 Task: Open Card Product Shipping and Delivery in Board Social Media Influencer Marketing Strategy and Execution to Workspace Accounts Receivable and add a team member Softage.1@softage.net, a label Yellow, a checklist Accounting, an attachment from your google drive, a color Yellow and finally, add a card description 'Plan and execute company team-building activity at a bowling alley' and a comment 'This task presents an opportunity to demonstrate our project management and organizational skills, coordinating resources and timelines effectively.'. Add a start date 'Jan 09, 1900' with a due date 'Jan 16, 1900'
Action: Mouse moved to (52, 281)
Screenshot: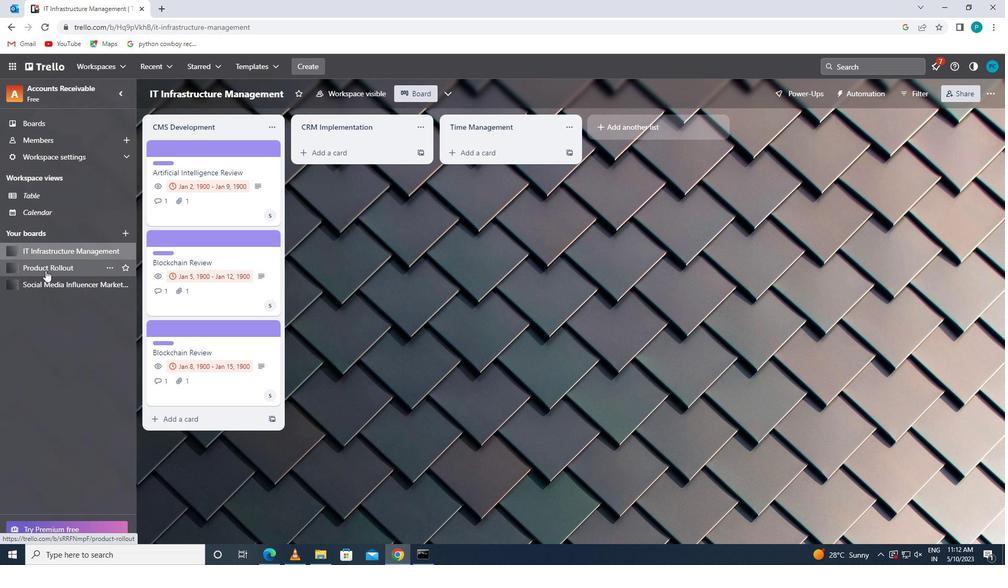 
Action: Mouse pressed left at (52, 281)
Screenshot: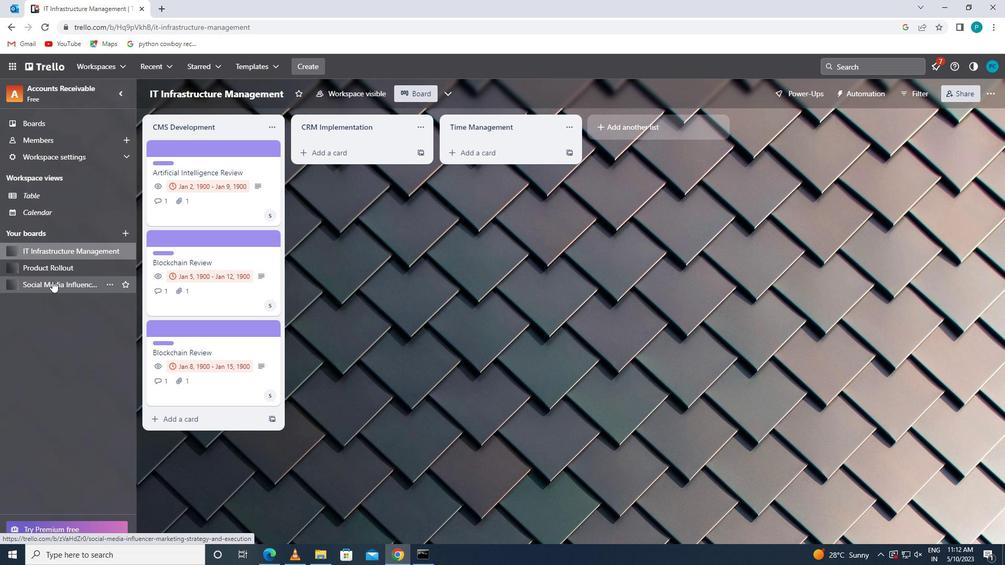 
Action: Mouse moved to (223, 327)
Screenshot: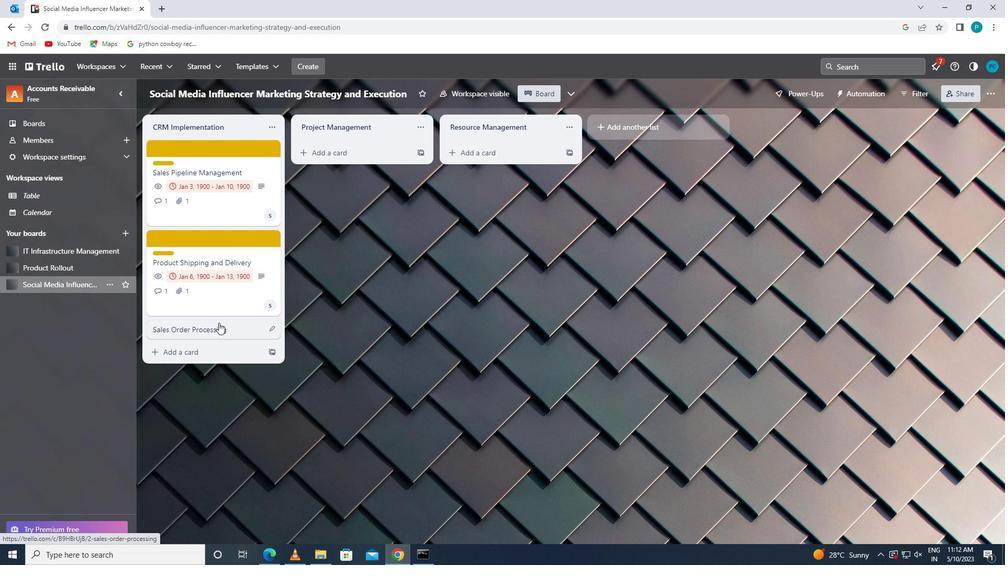
Action: Mouse pressed left at (223, 327)
Screenshot: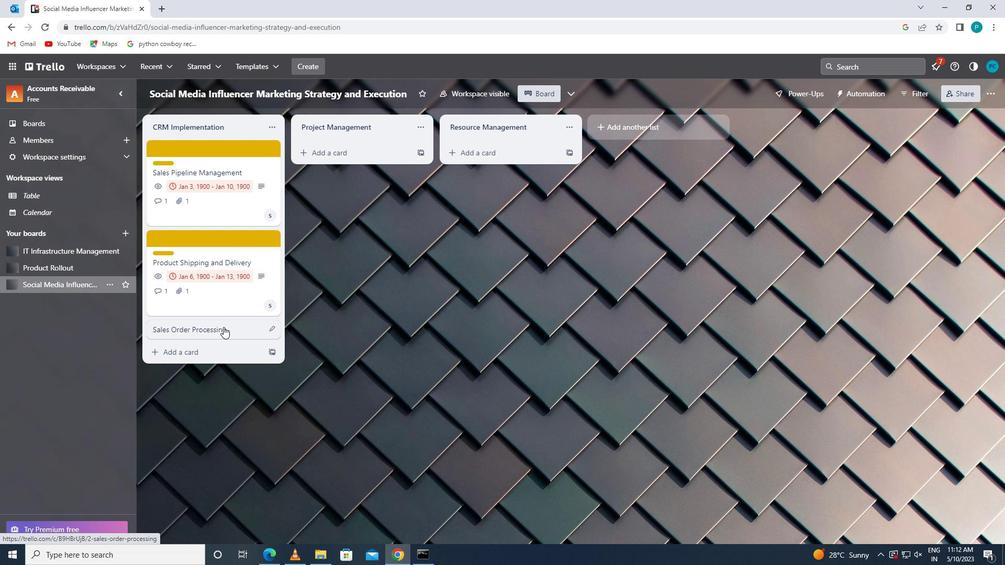 
Action: Mouse moved to (655, 190)
Screenshot: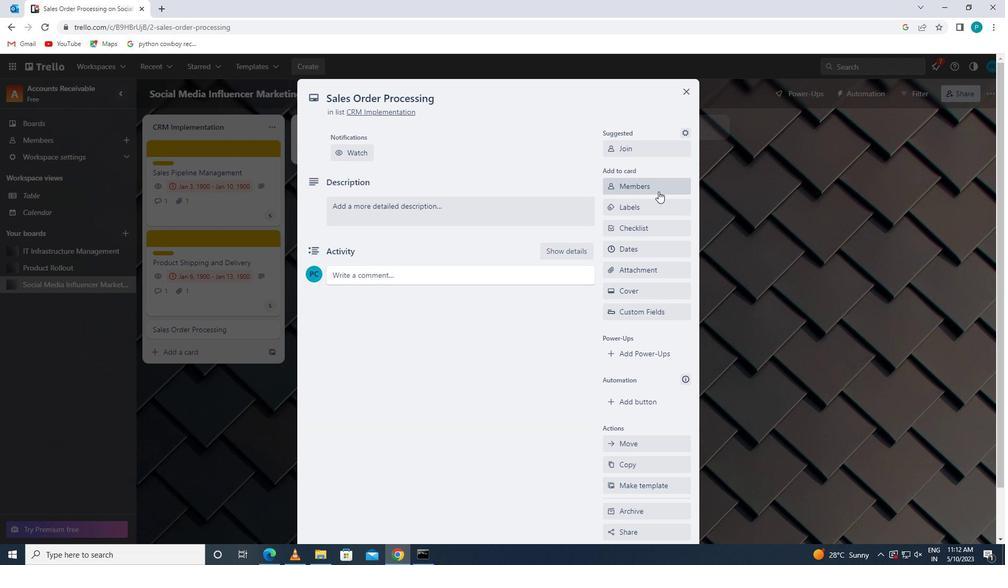 
Action: Mouse pressed left at (655, 190)
Screenshot: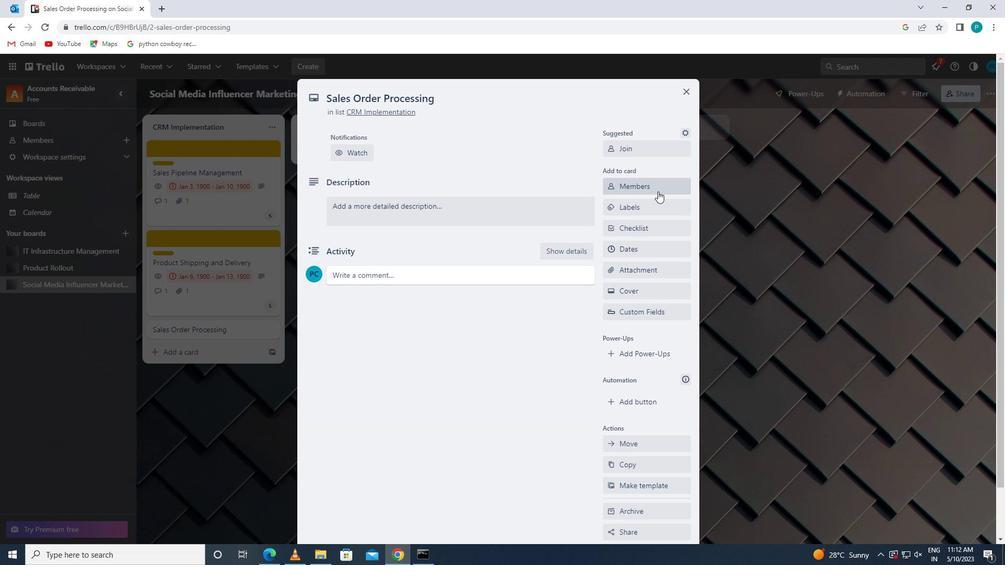 
Action: Key pressed <Key.caps_lock>s<Key.caps_lock>oftage.1
Screenshot: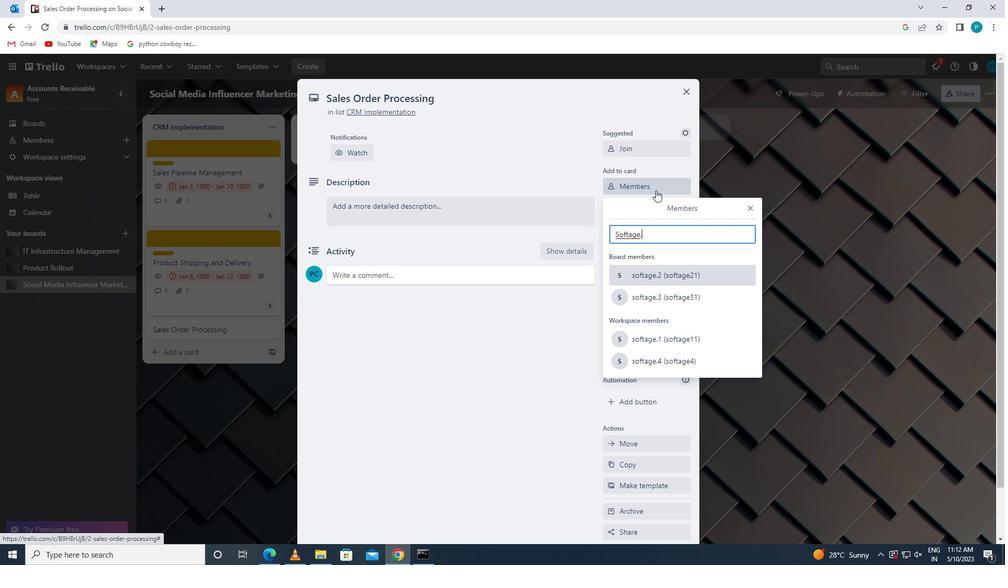 
Action: Mouse moved to (679, 338)
Screenshot: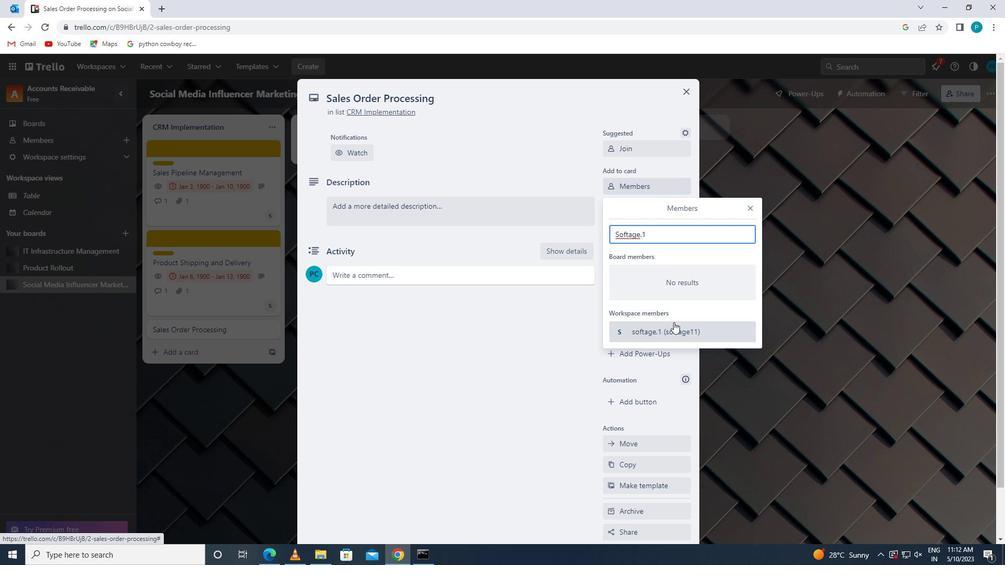 
Action: Mouse pressed left at (679, 338)
Screenshot: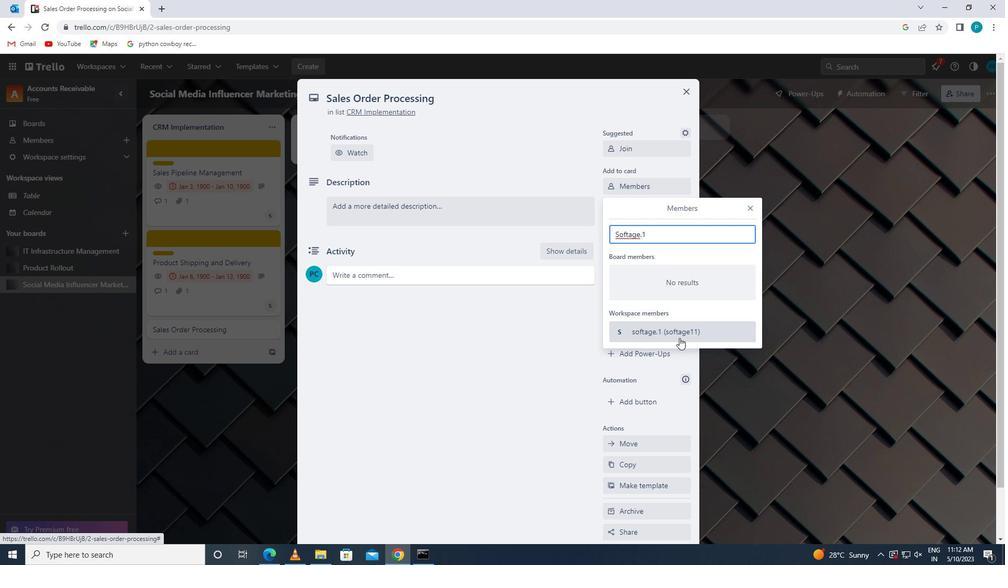
Action: Mouse moved to (748, 206)
Screenshot: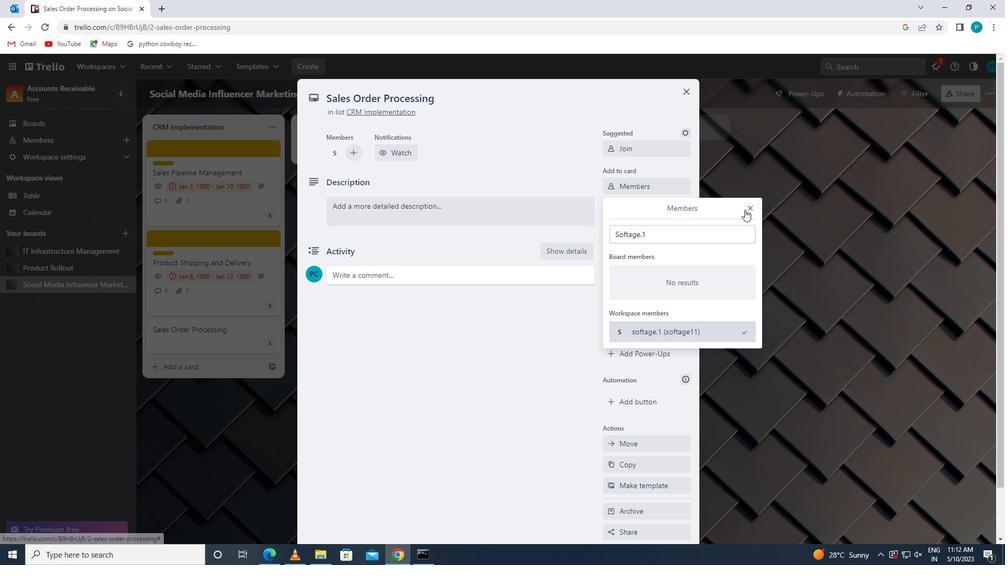 
Action: Mouse pressed left at (748, 206)
Screenshot: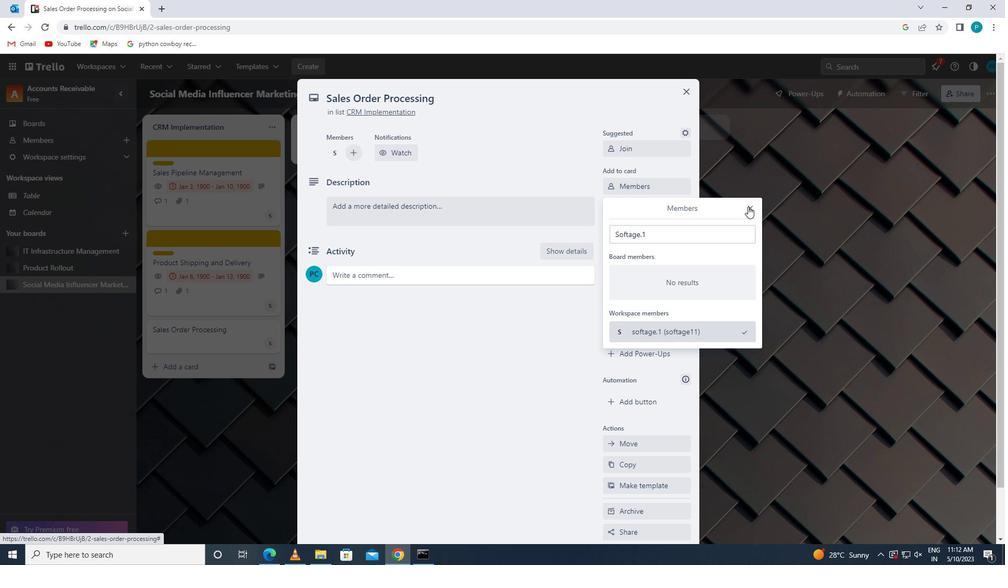 
Action: Mouse moved to (686, 204)
Screenshot: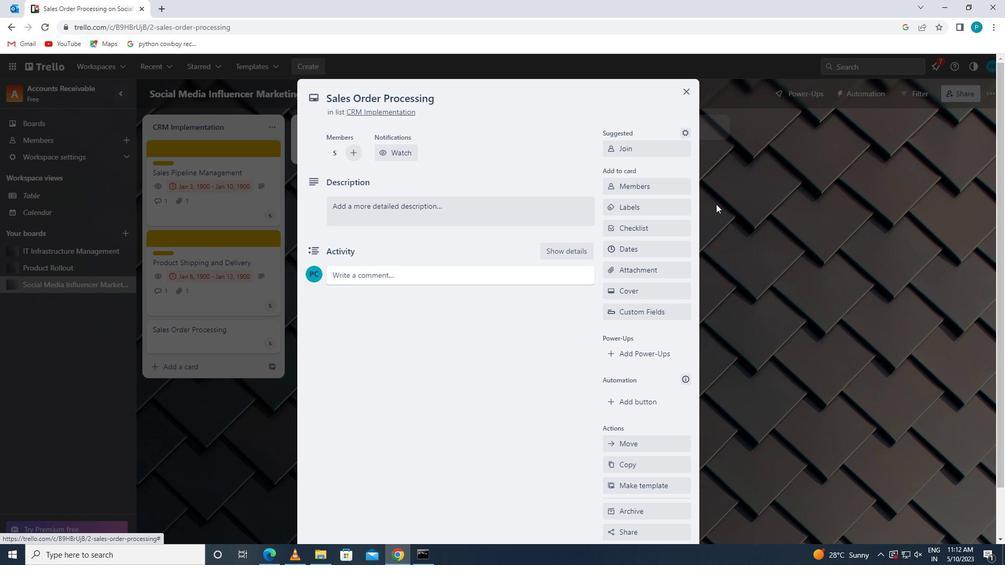
Action: Mouse pressed left at (686, 204)
Screenshot: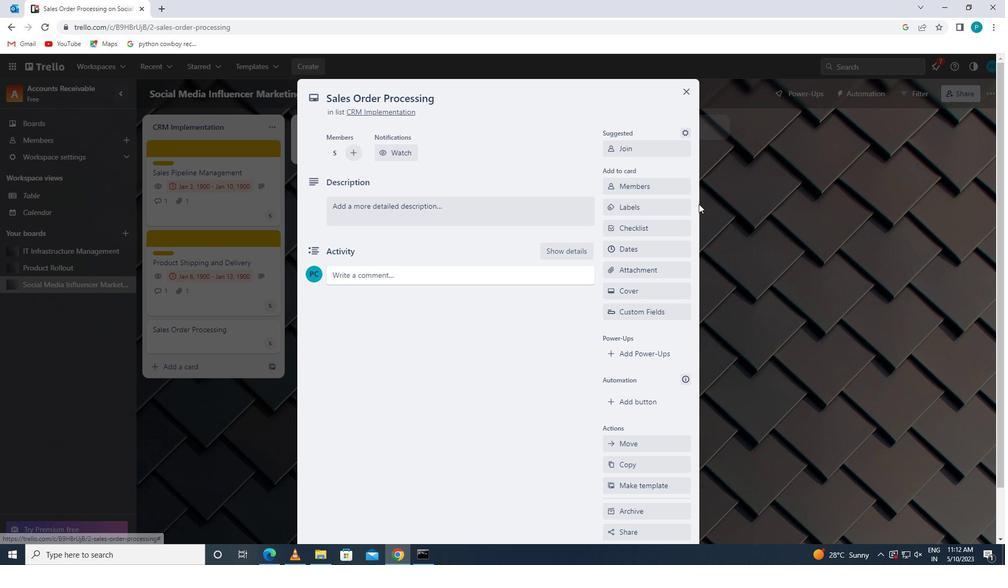 
Action: Mouse moved to (691, 411)
Screenshot: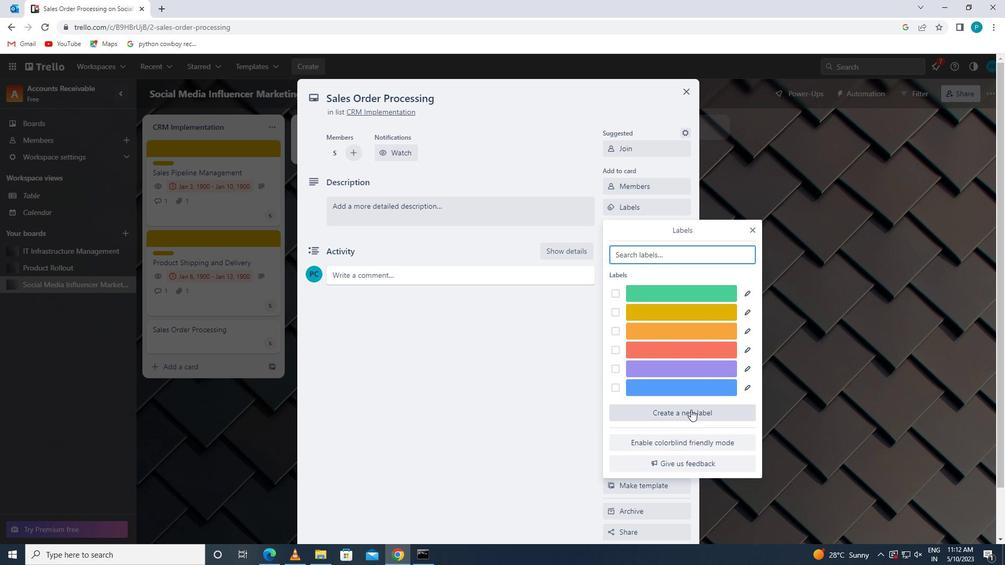 
Action: Mouse pressed left at (691, 411)
Screenshot: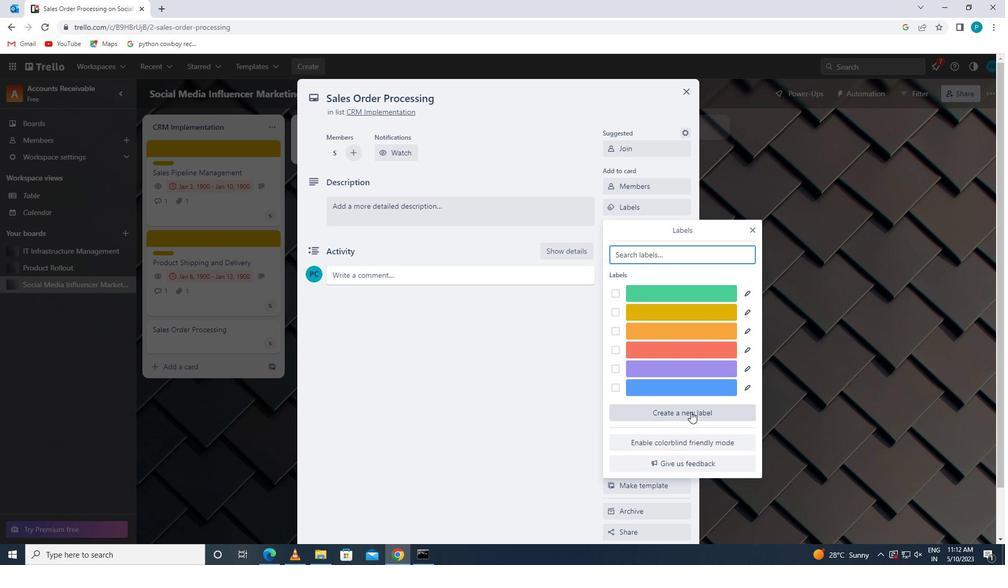 
Action: Mouse moved to (662, 379)
Screenshot: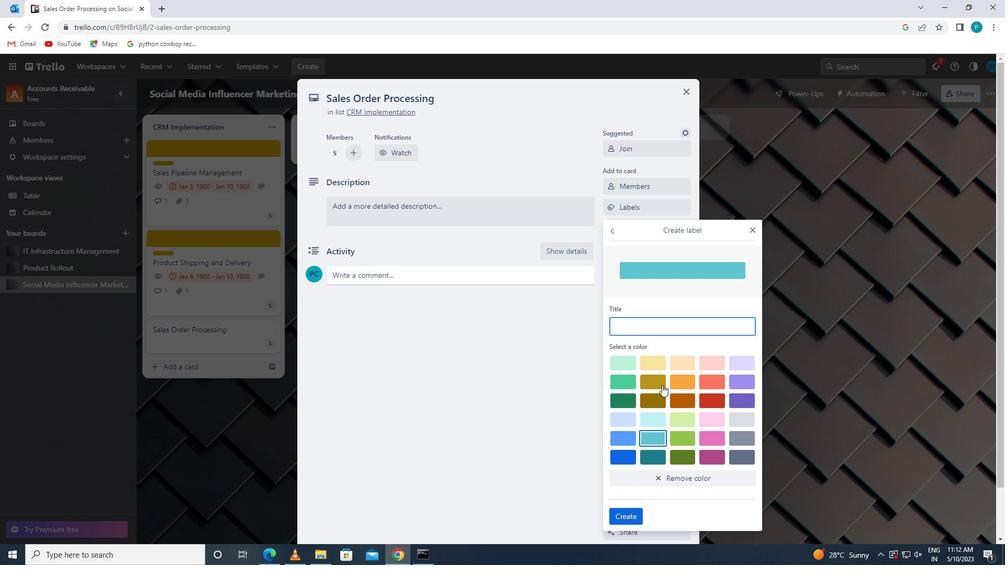 
Action: Mouse pressed left at (662, 379)
Screenshot: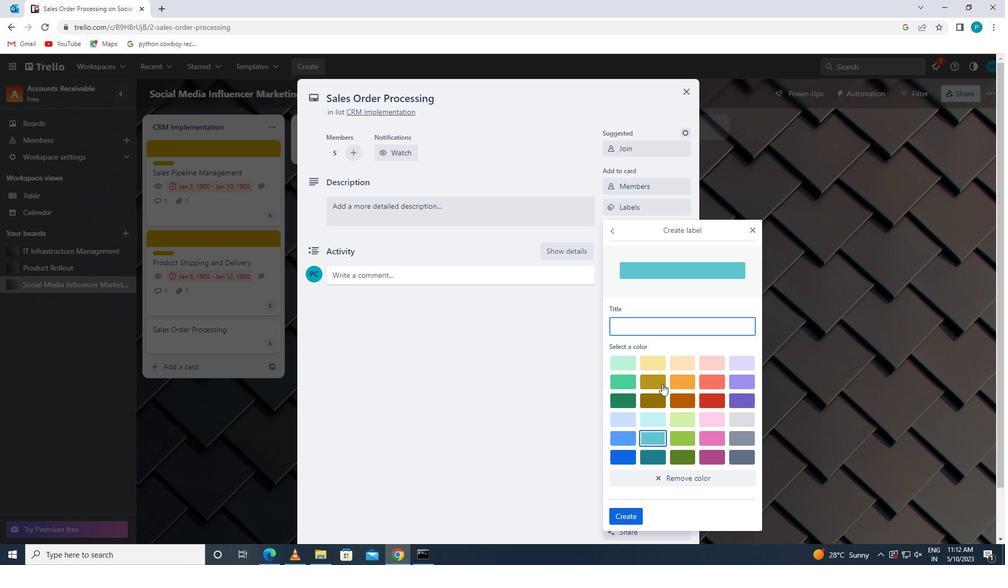 
Action: Mouse moved to (626, 515)
Screenshot: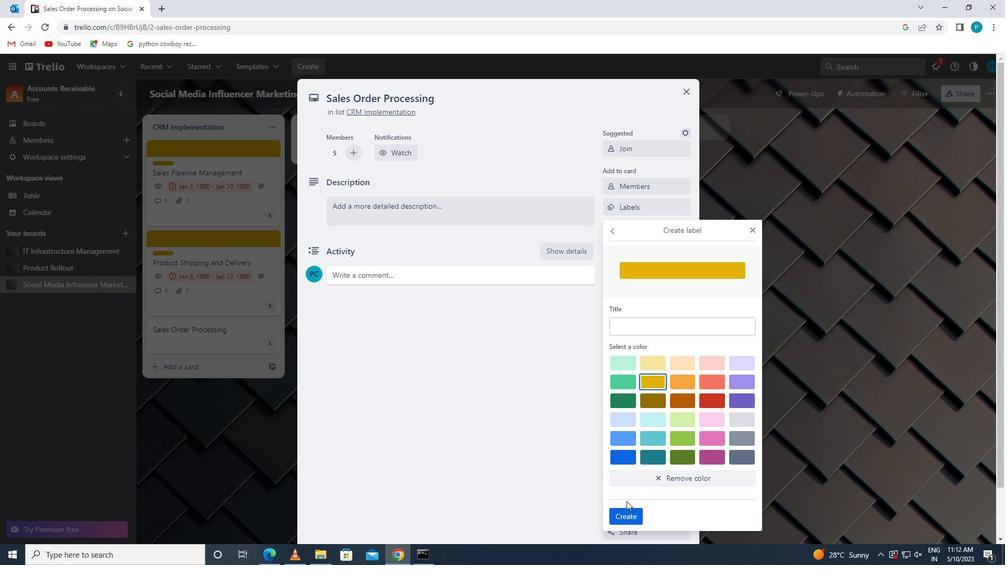 
Action: Mouse pressed left at (626, 515)
Screenshot: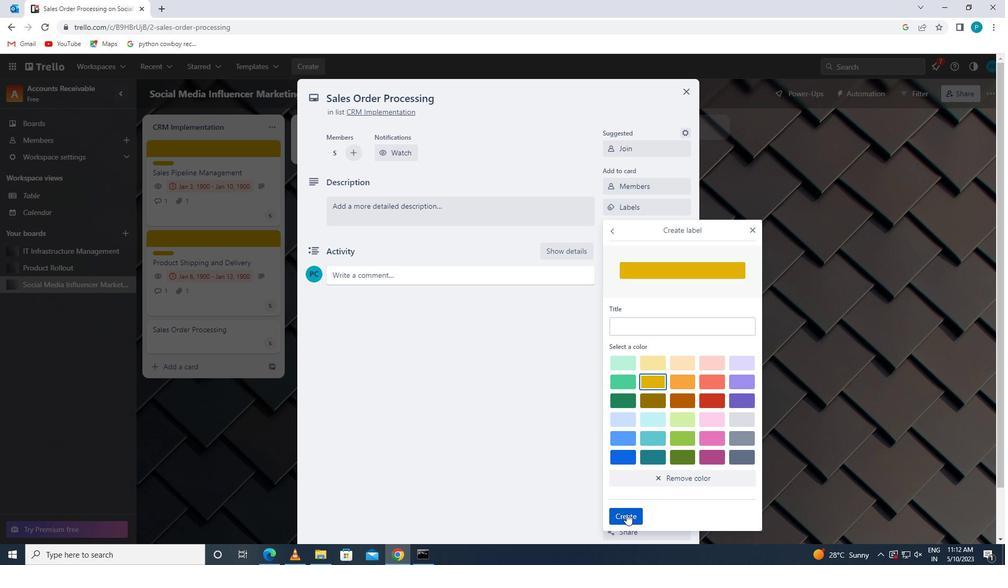 
Action: Mouse moved to (753, 225)
Screenshot: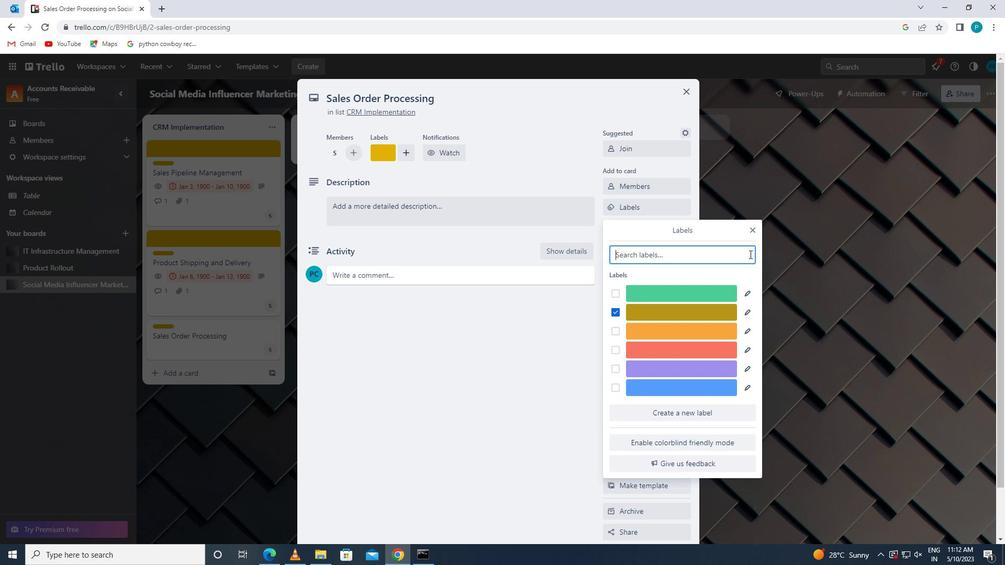 
Action: Mouse pressed left at (753, 225)
Screenshot: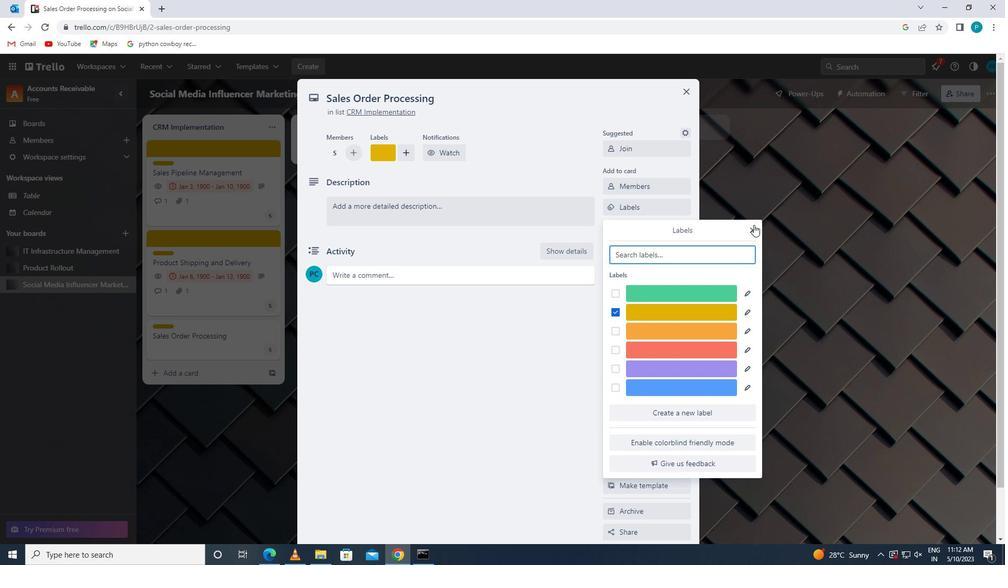
Action: Mouse moved to (650, 223)
Screenshot: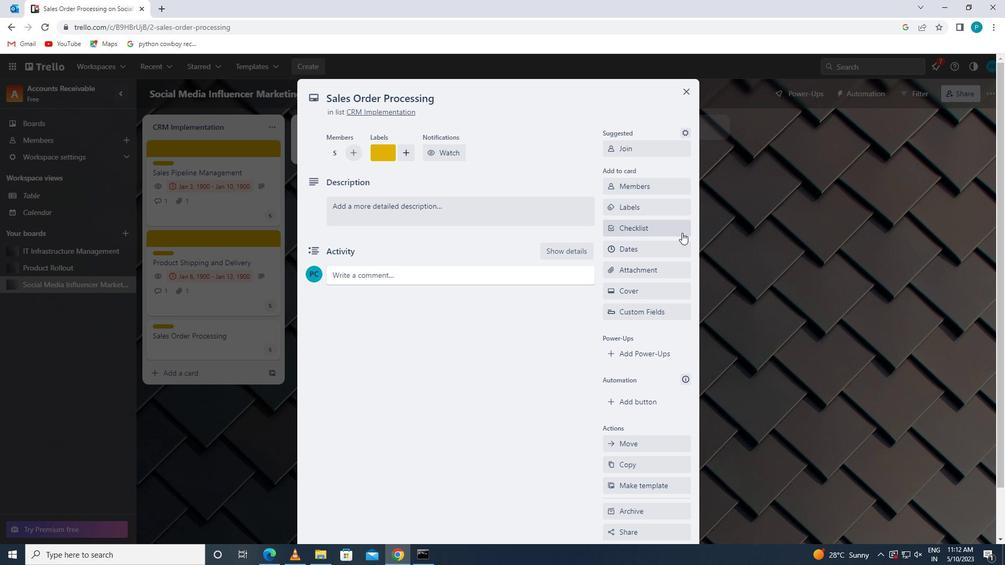 
Action: Mouse pressed left at (650, 223)
Screenshot: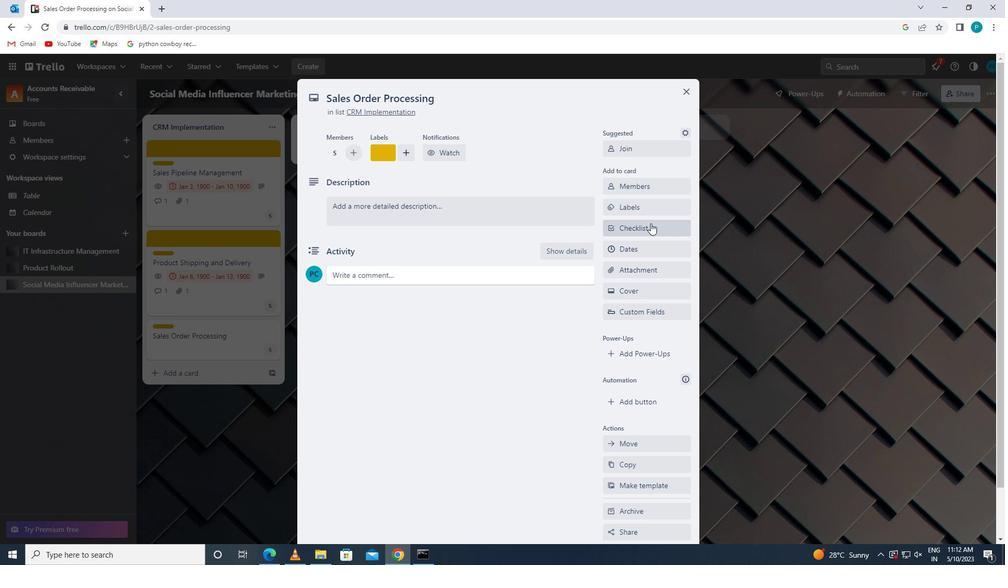
Action: Key pressed <Key.caps_lock>a<Key.caps_lock>
Screenshot: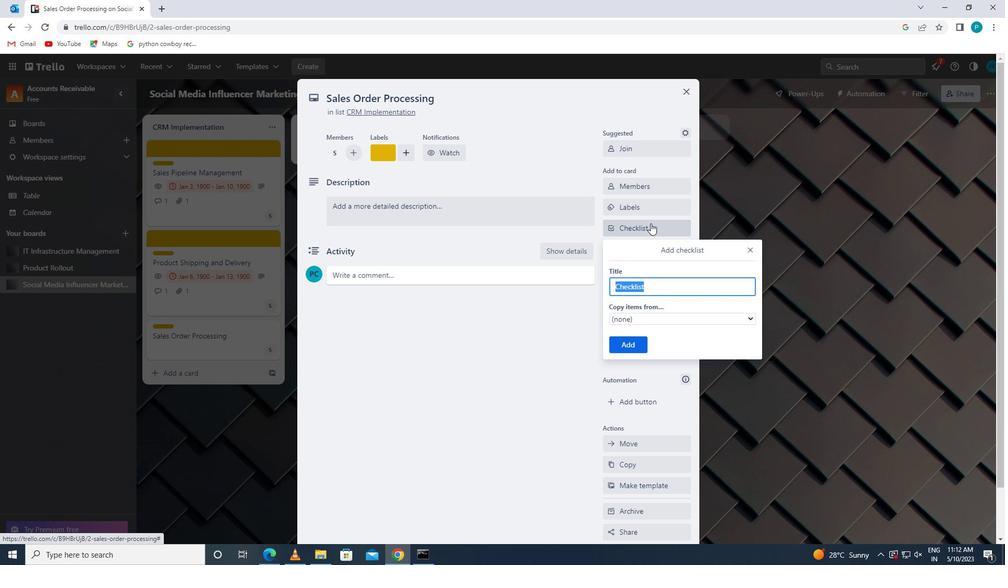 
Action: Mouse moved to (689, 336)
Screenshot: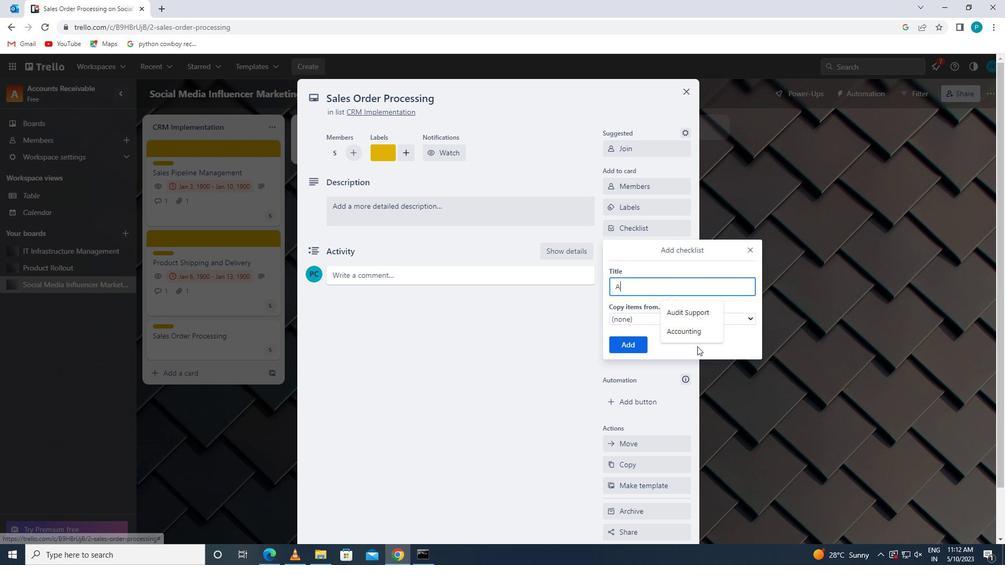 
Action: Mouse pressed left at (689, 336)
Screenshot: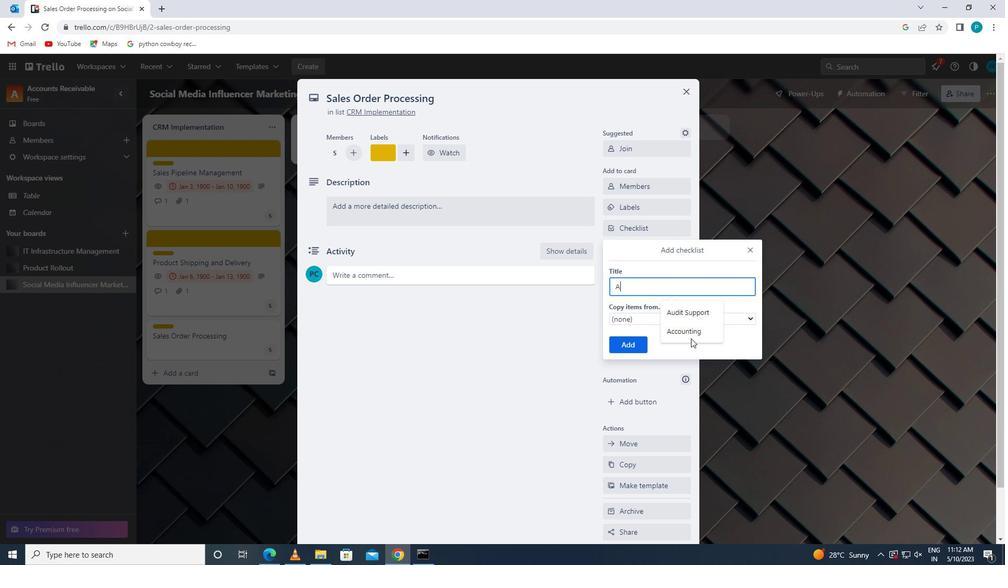 
Action: Mouse moved to (612, 337)
Screenshot: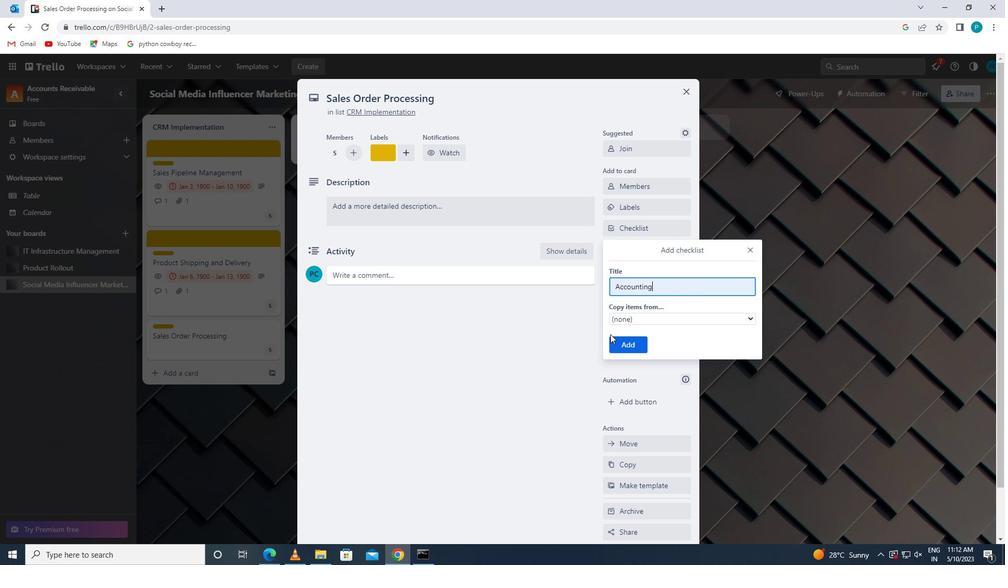 
Action: Mouse pressed left at (612, 337)
Screenshot: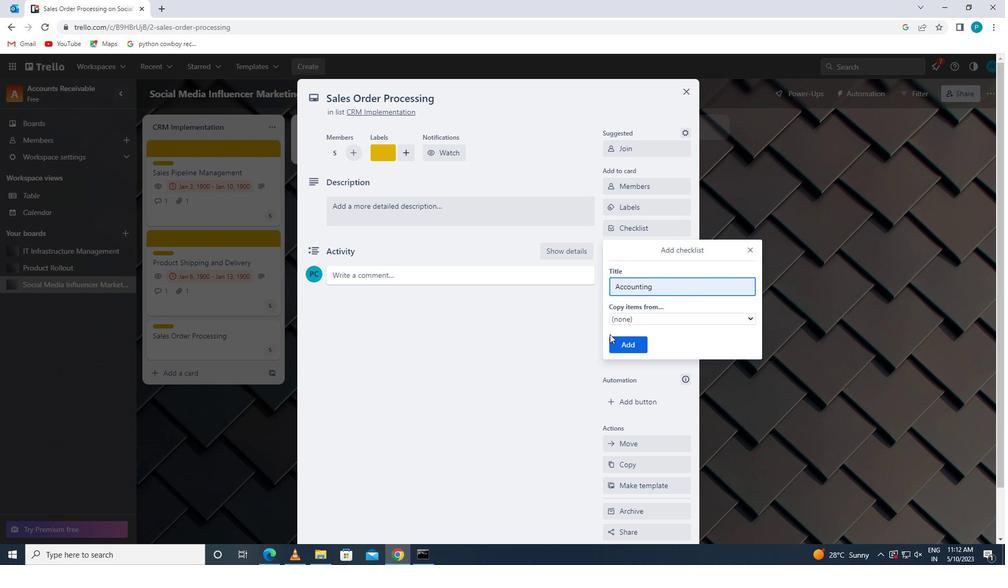 
Action: Mouse moved to (628, 270)
Screenshot: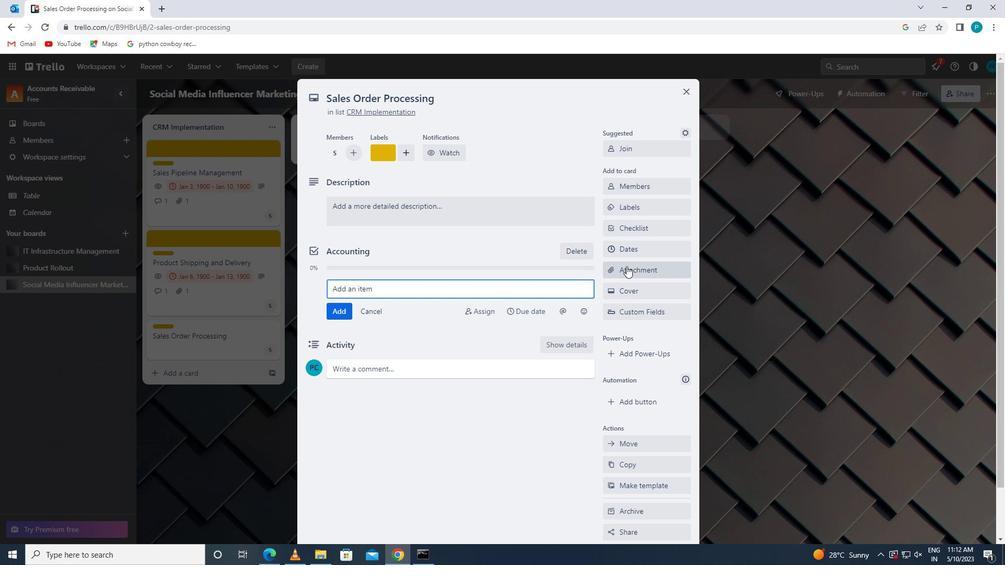 
Action: Mouse pressed left at (628, 270)
Screenshot: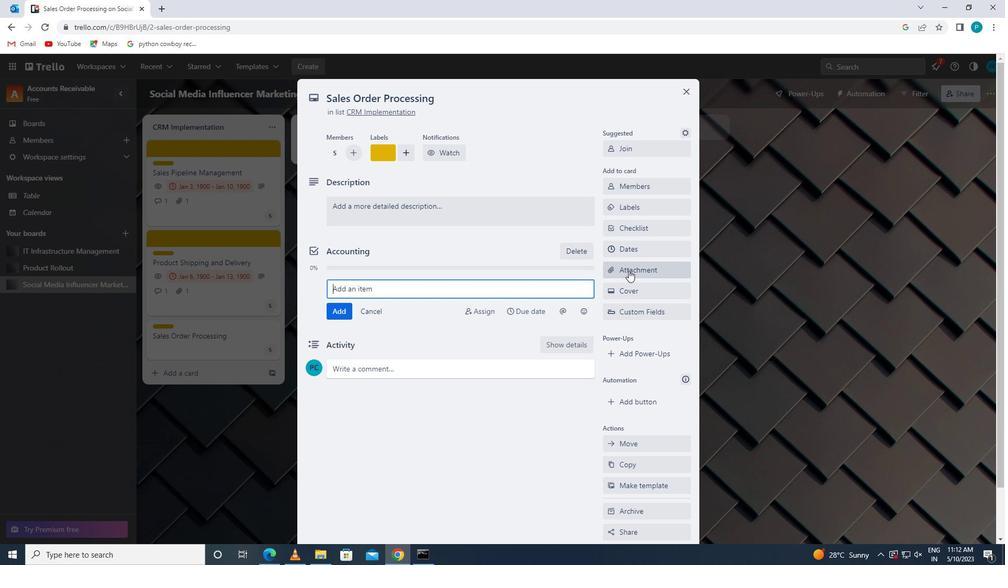 
Action: Mouse moved to (634, 352)
Screenshot: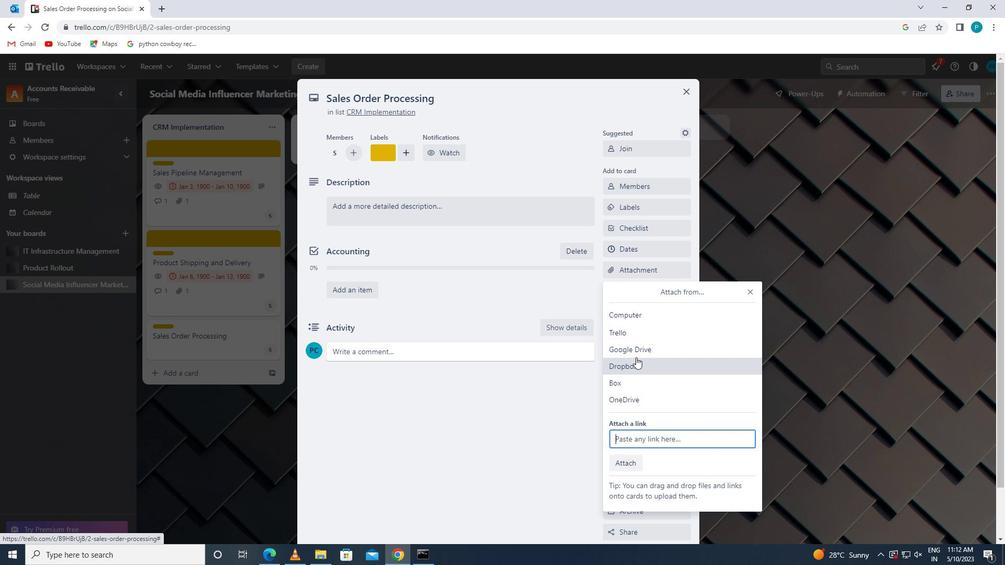 
Action: Mouse pressed left at (634, 352)
Screenshot: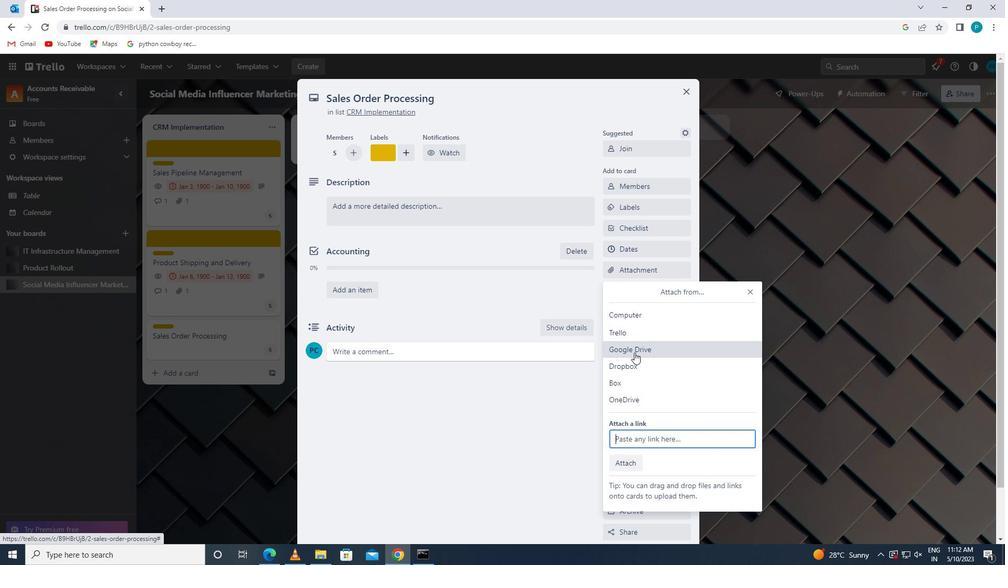
Action: Mouse moved to (279, 303)
Screenshot: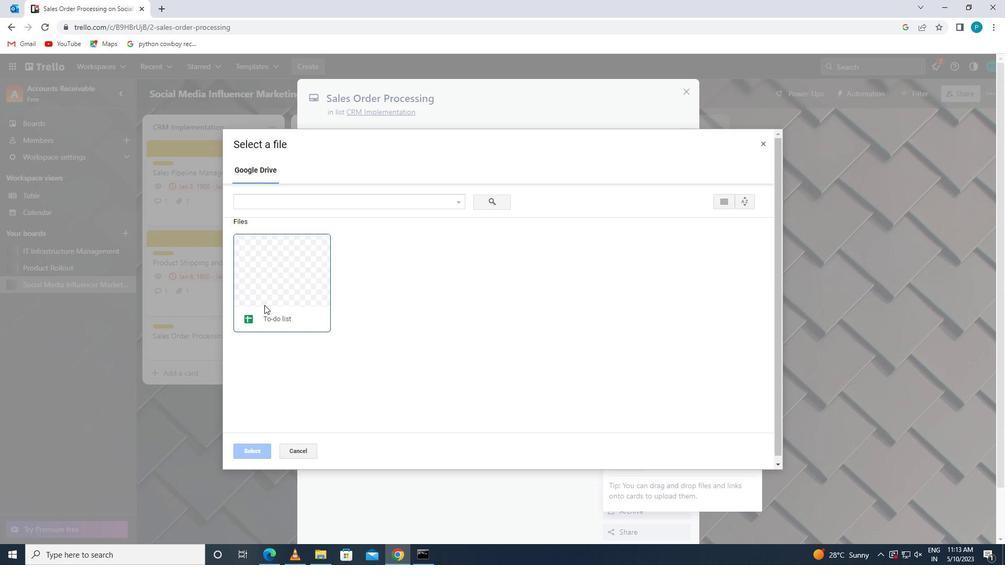 
Action: Mouse pressed left at (279, 303)
Screenshot: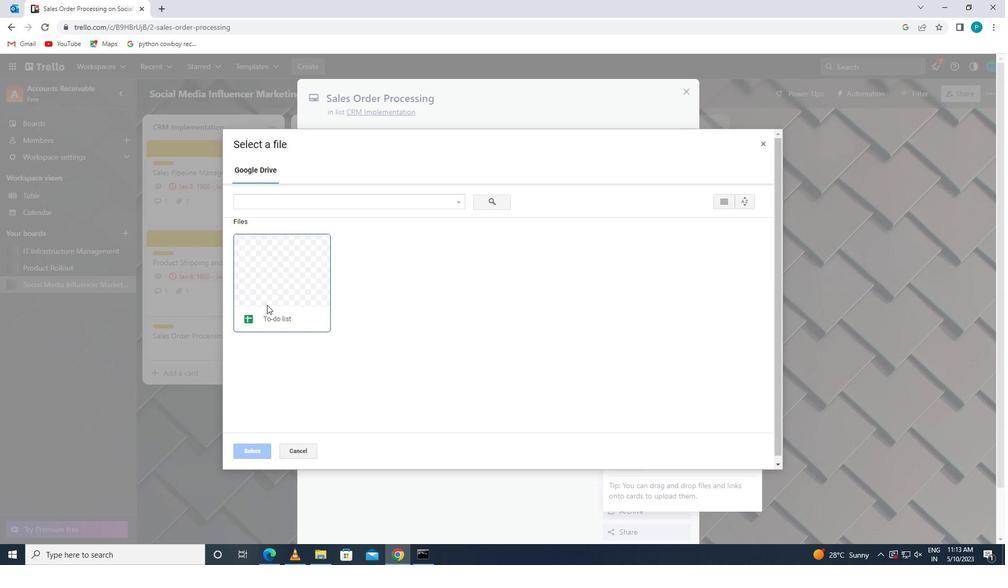 
Action: Mouse moved to (253, 449)
Screenshot: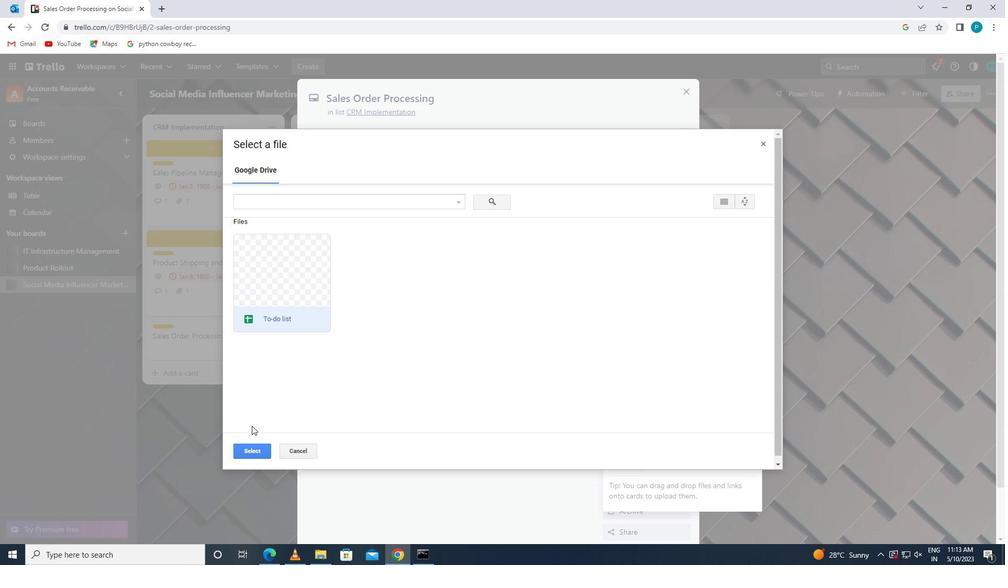 
Action: Mouse pressed left at (253, 449)
Screenshot: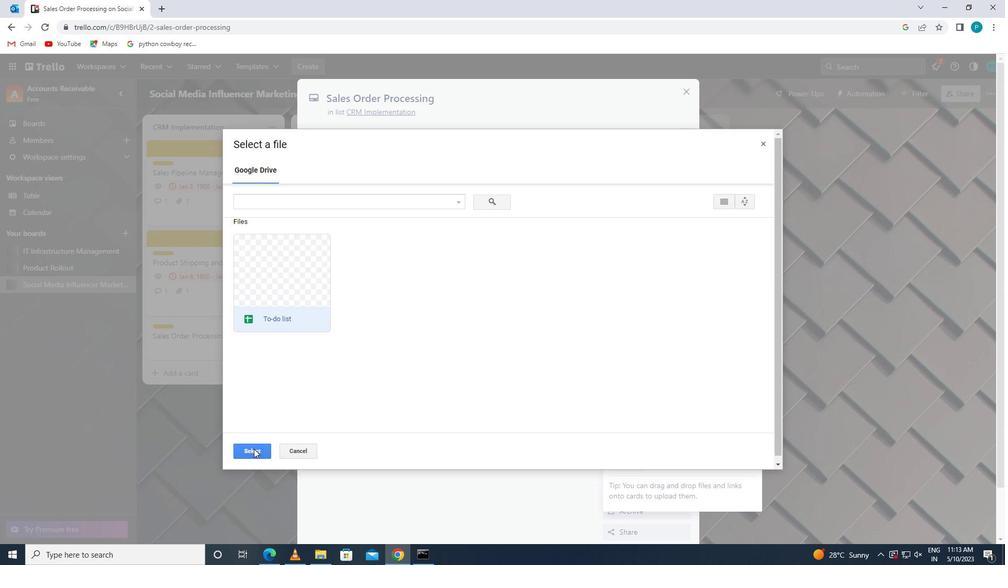 
Action: Mouse moved to (670, 296)
Screenshot: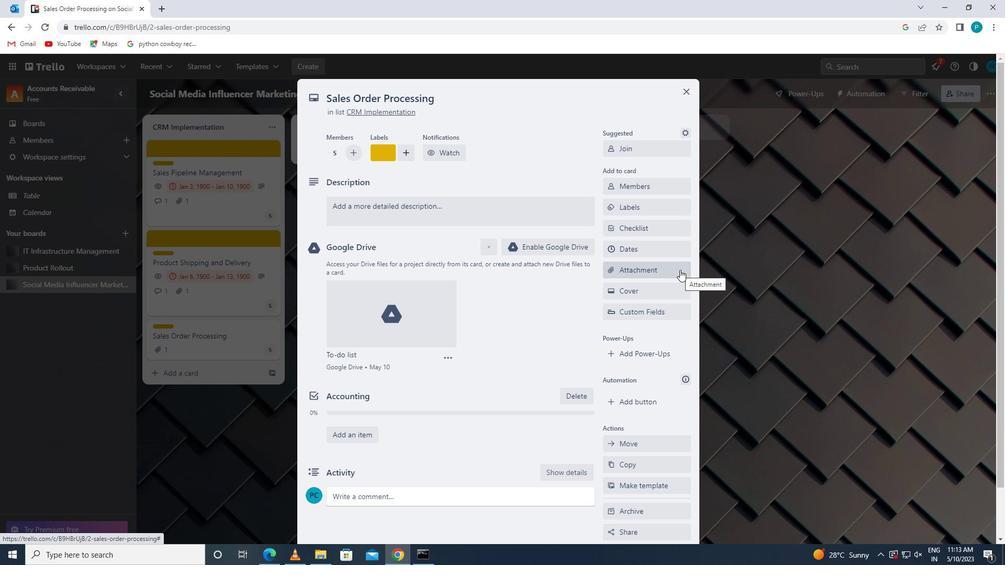 
Action: Mouse pressed left at (670, 296)
Screenshot: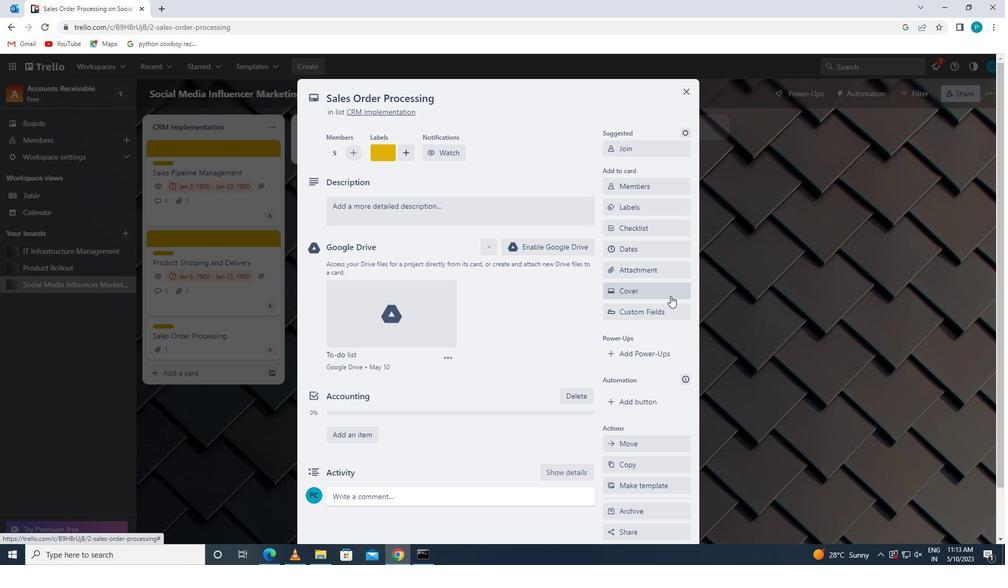 
Action: Mouse moved to (665, 333)
Screenshot: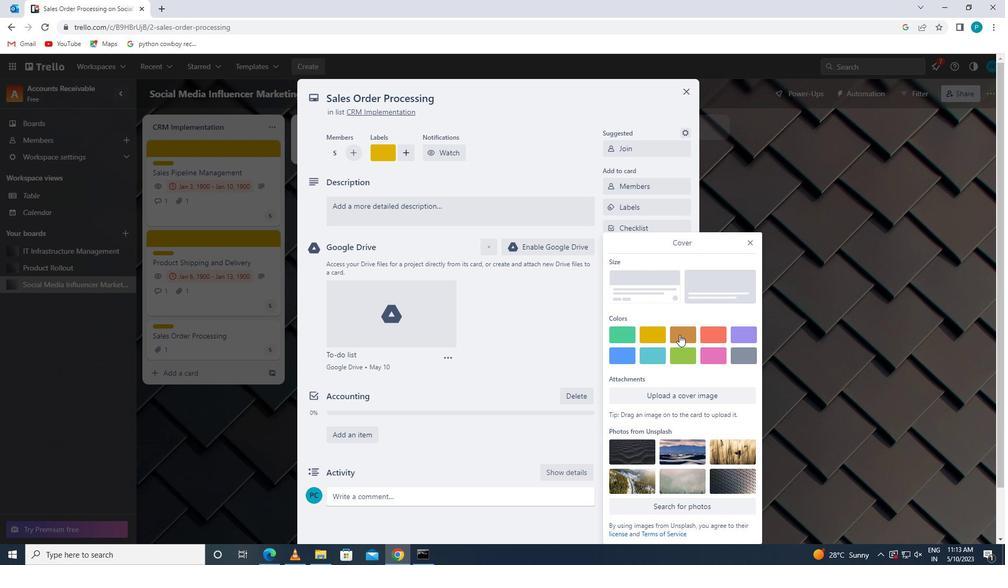 
Action: Mouse pressed left at (665, 333)
Screenshot: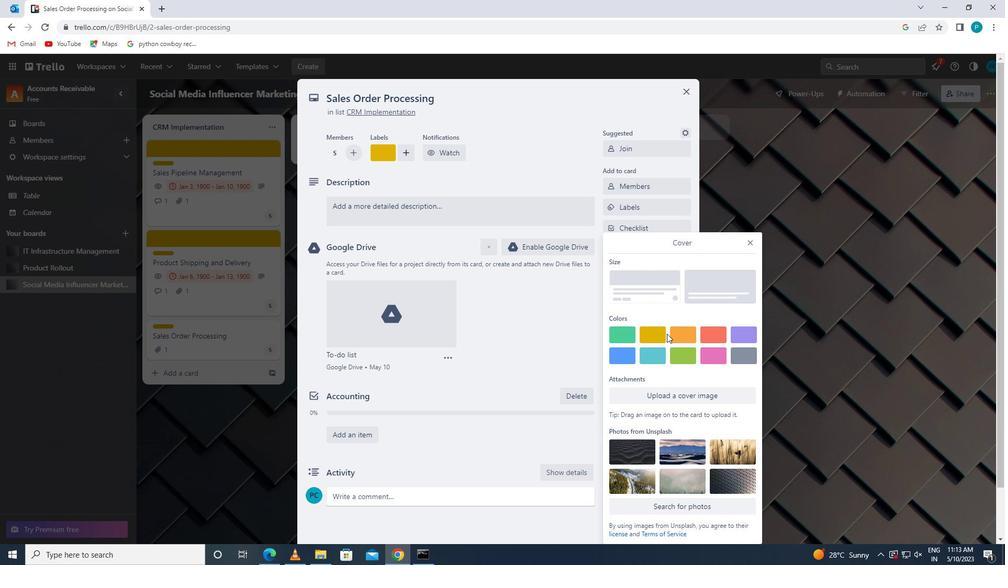 
Action: Mouse moved to (657, 328)
Screenshot: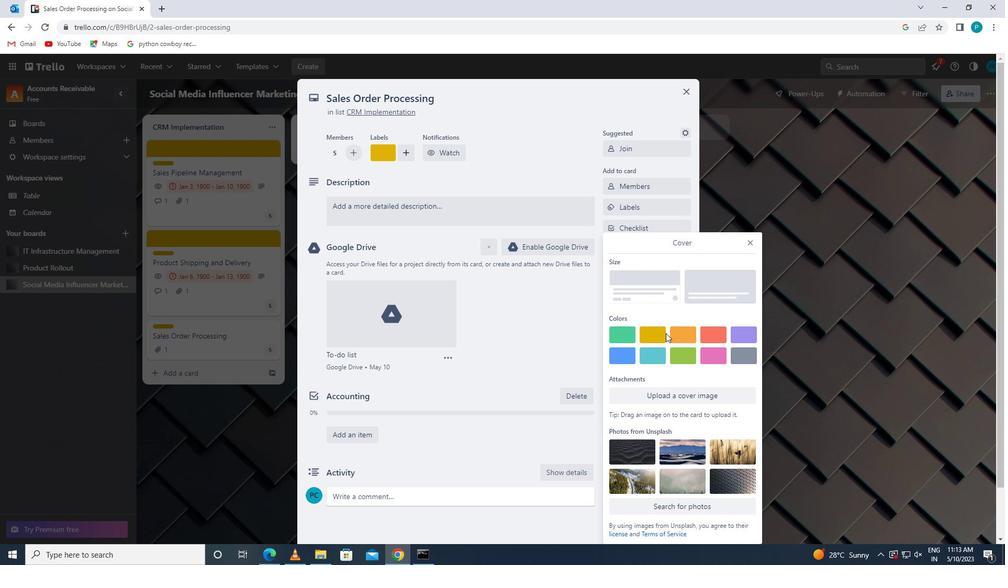 
Action: Mouse pressed left at (657, 328)
Screenshot: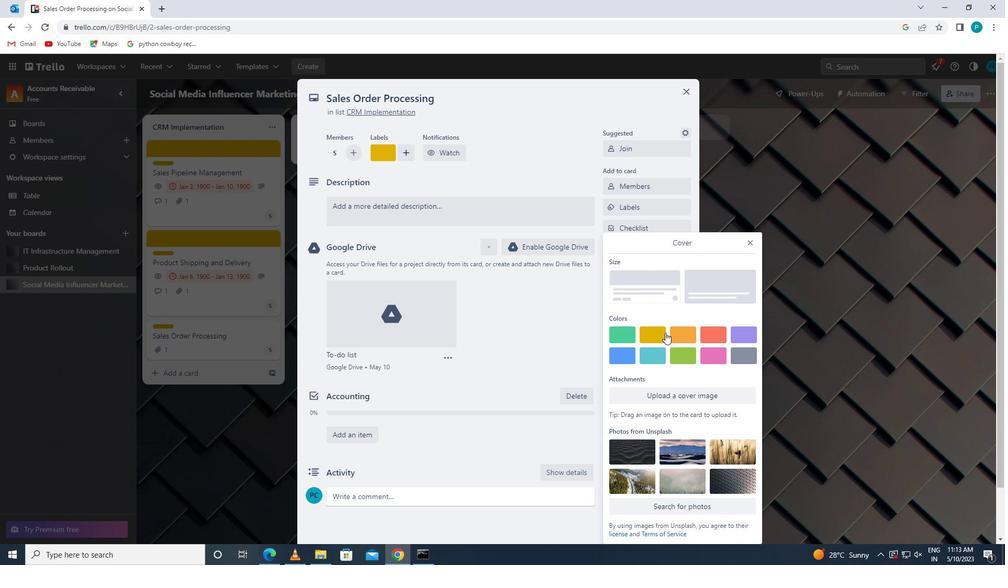 
Action: Mouse moved to (746, 227)
Screenshot: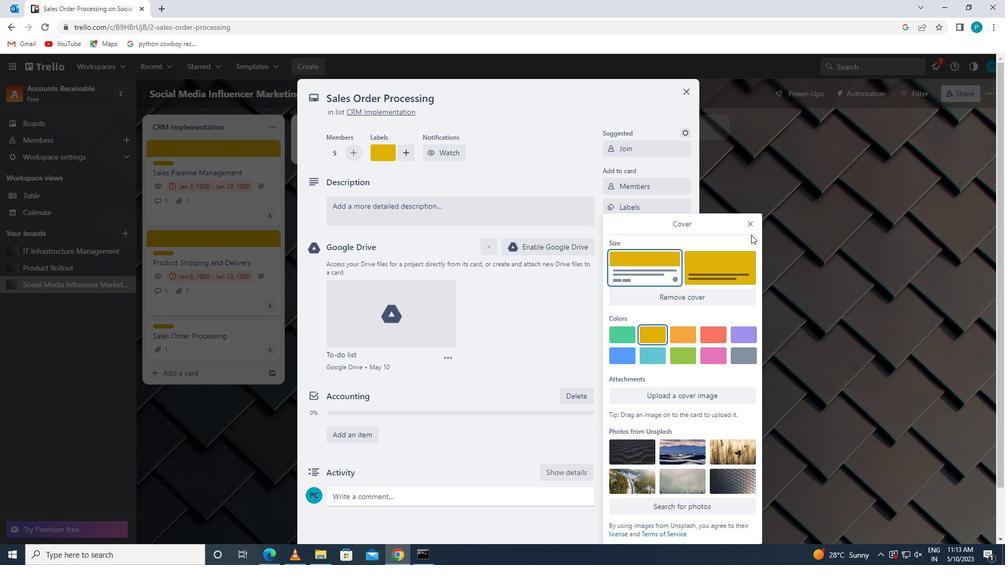 
Action: Mouse pressed left at (746, 227)
Screenshot: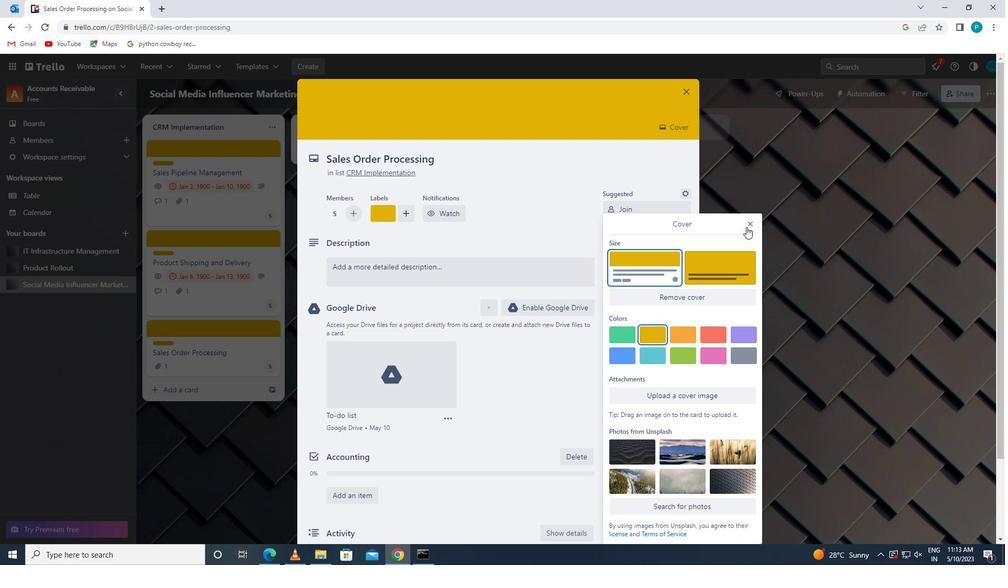 
Action: Mouse moved to (537, 271)
Screenshot: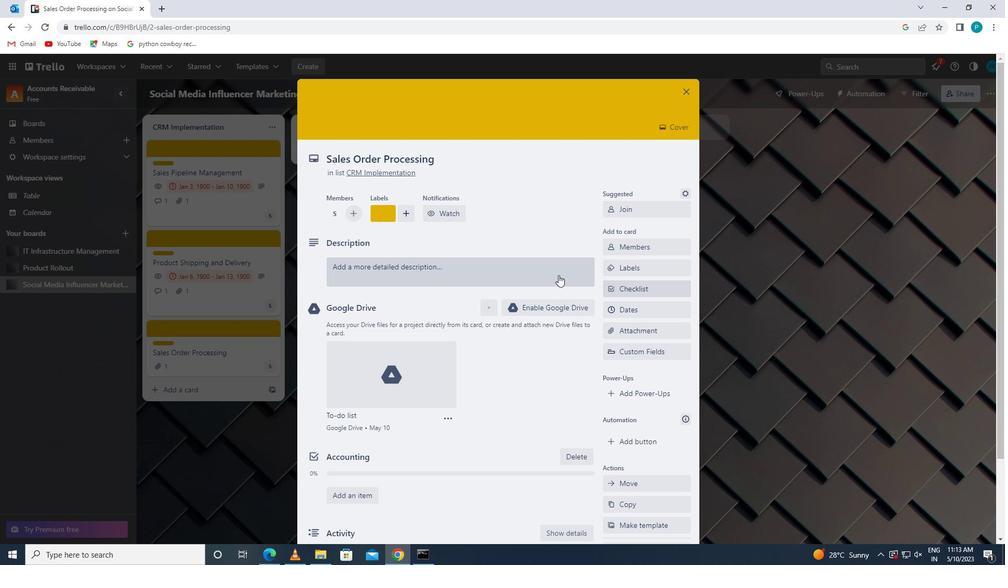 
Action: Mouse pressed left at (537, 271)
Screenshot: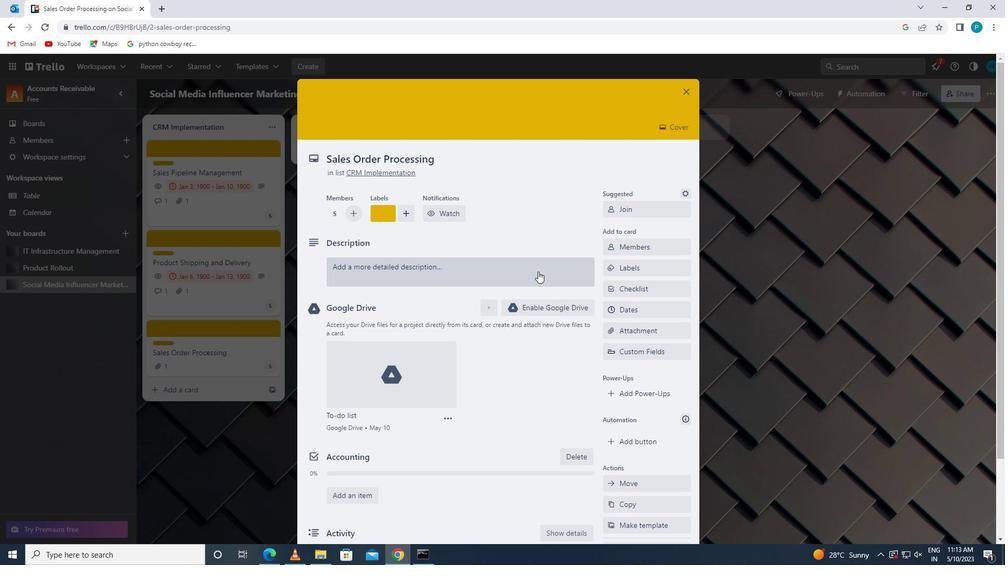 
Action: Key pressed <Key.caps_lock>p<Key.caps_lock>lan<Key.space>and<Key.space>execute<Key.space>company<Key.space>team-building<Key.space>activity<Key.space>at<Key.space>a<Key.space>bowling<Key.space>alley
Screenshot: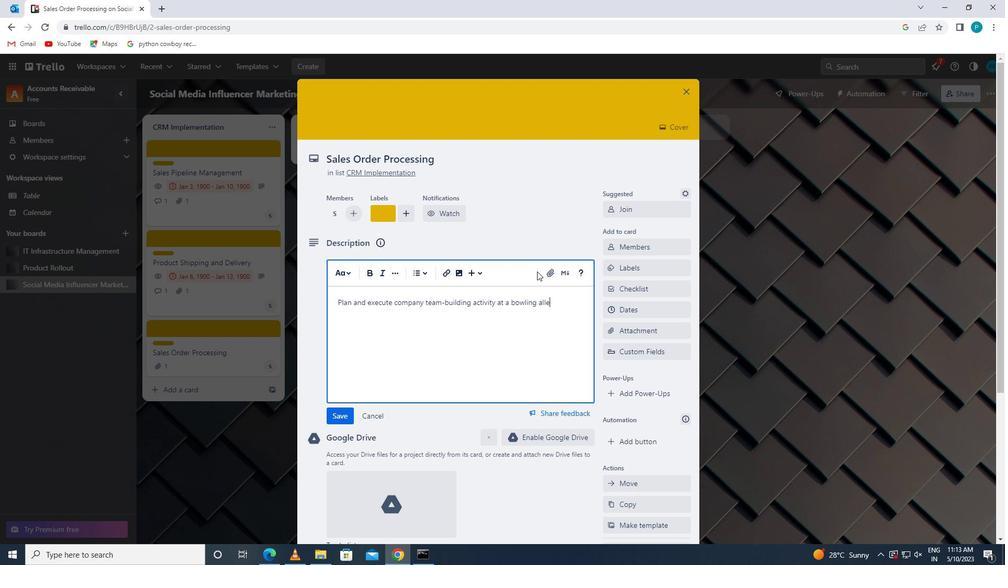 
Action: Mouse moved to (341, 418)
Screenshot: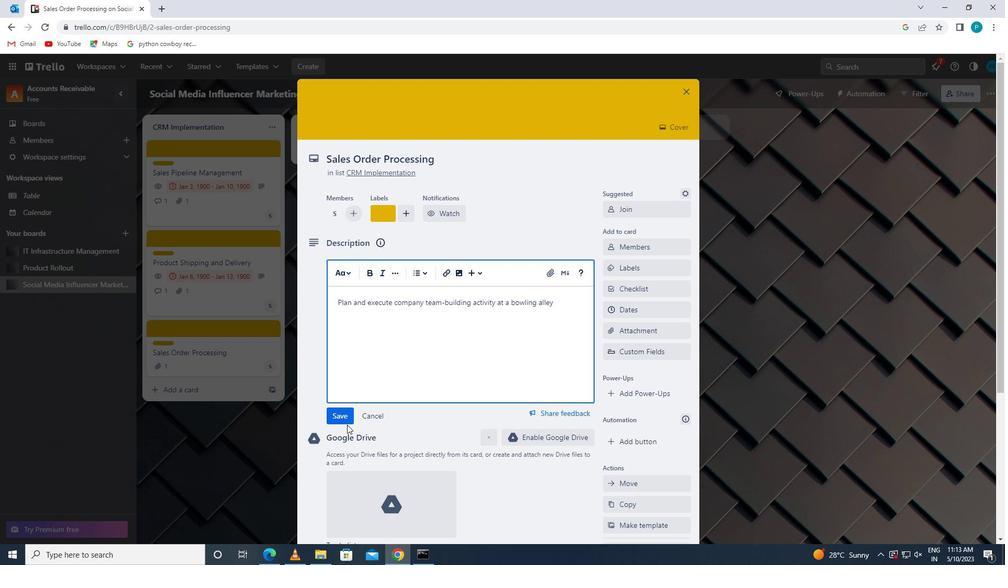 
Action: Mouse pressed left at (341, 418)
Screenshot: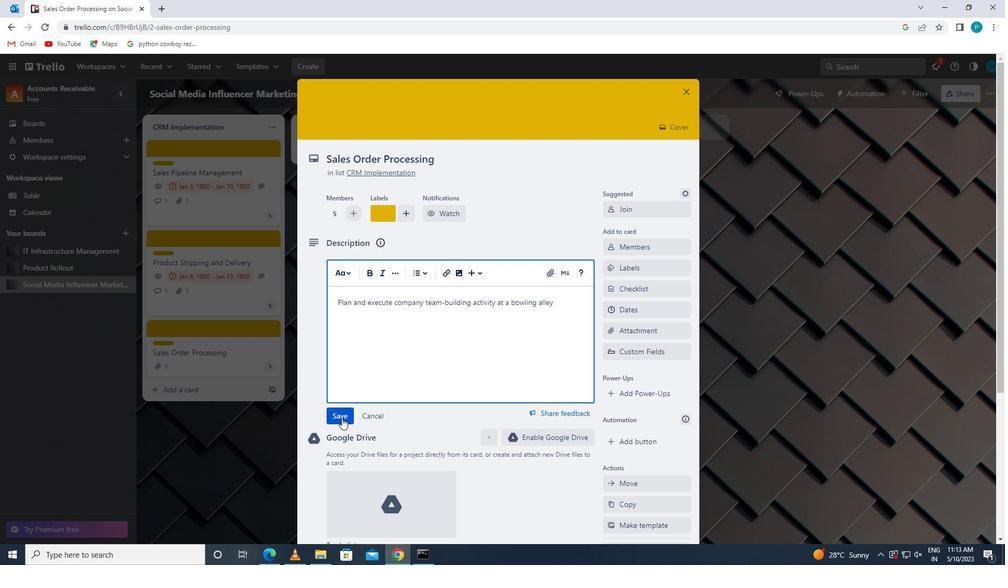 
Action: Mouse moved to (381, 420)
Screenshot: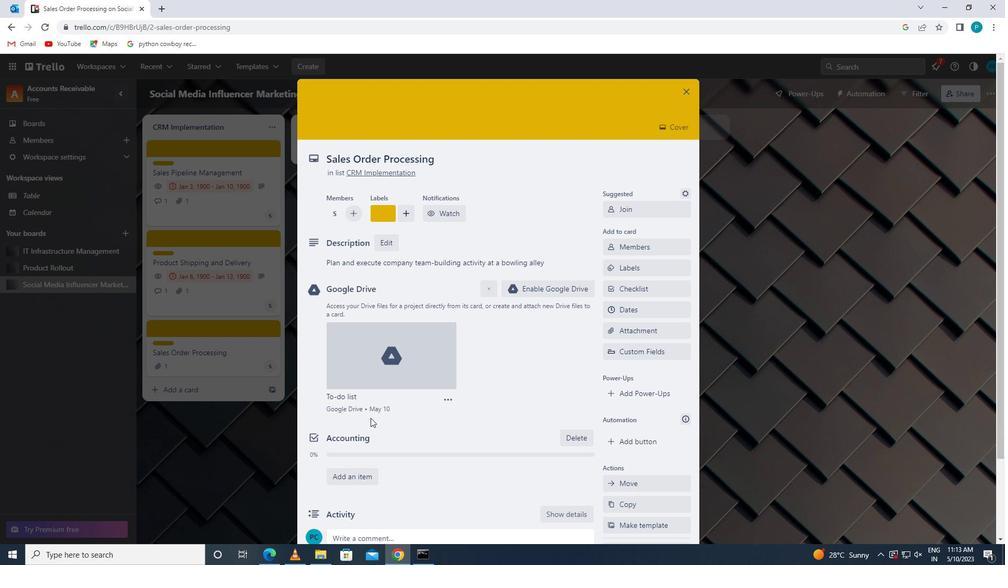 
Action: Mouse scrolled (381, 419) with delta (0, 0)
Screenshot: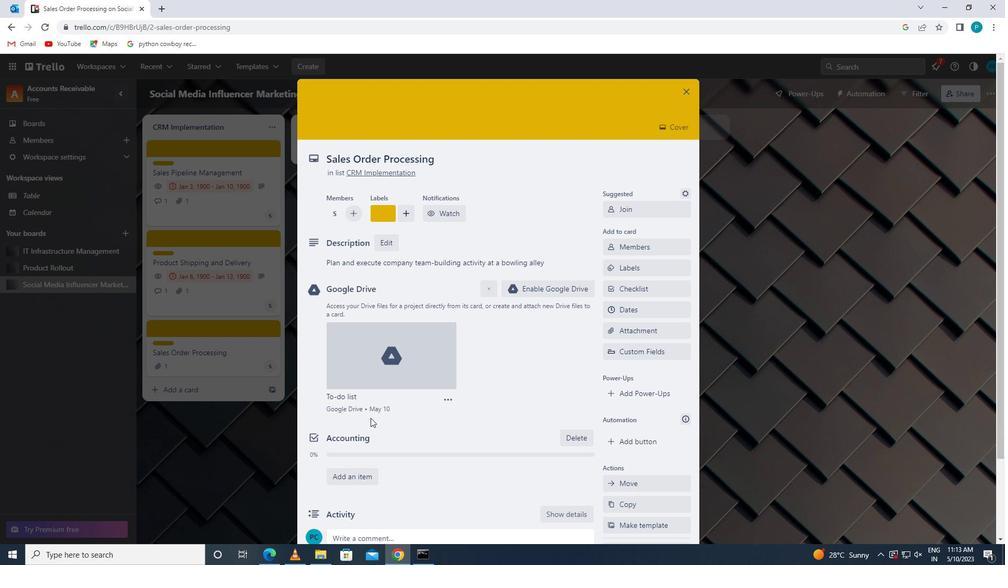 
Action: Mouse scrolled (381, 419) with delta (0, 0)
Screenshot: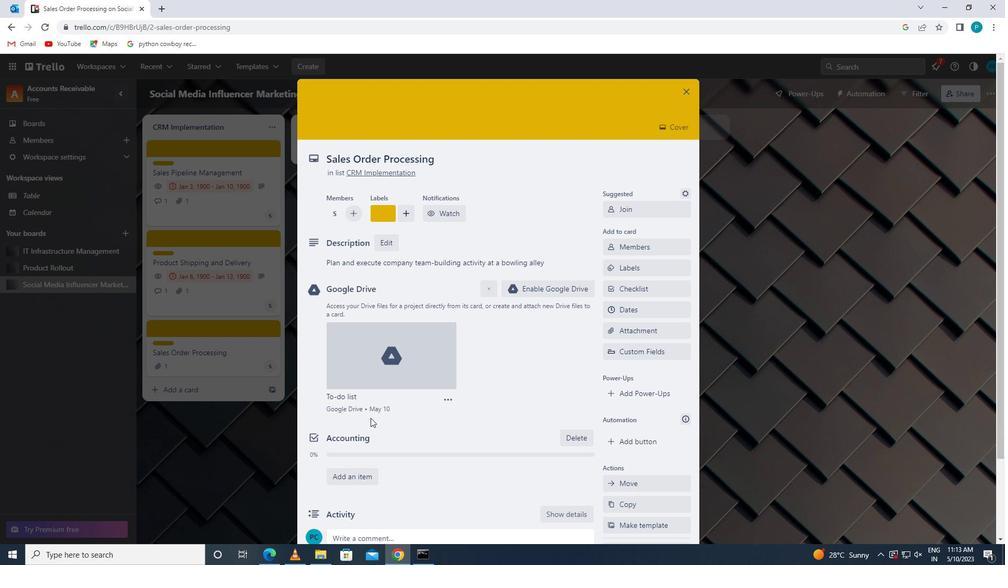 
Action: Mouse scrolled (381, 419) with delta (0, 0)
Screenshot: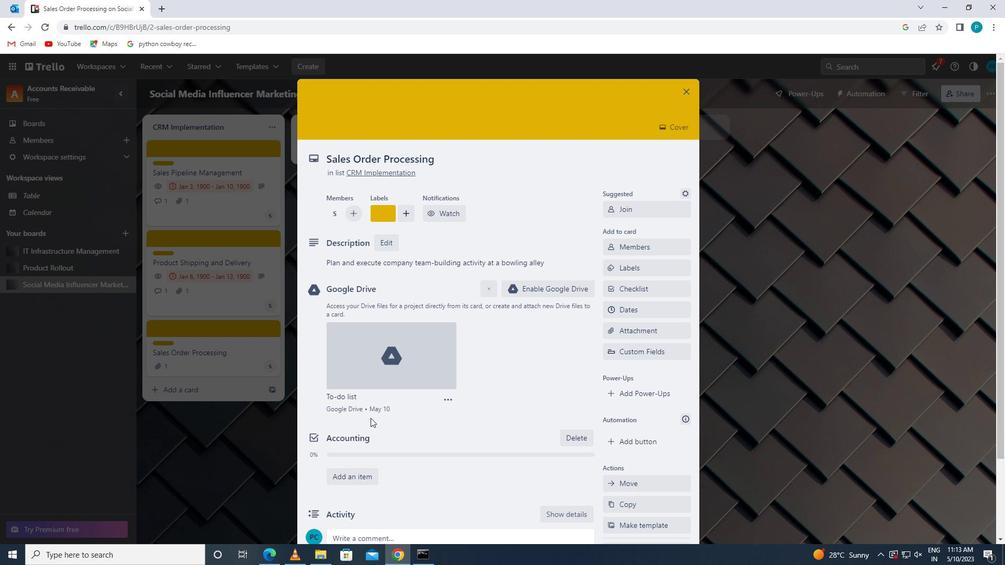 
Action: Mouse scrolled (381, 419) with delta (0, 0)
Screenshot: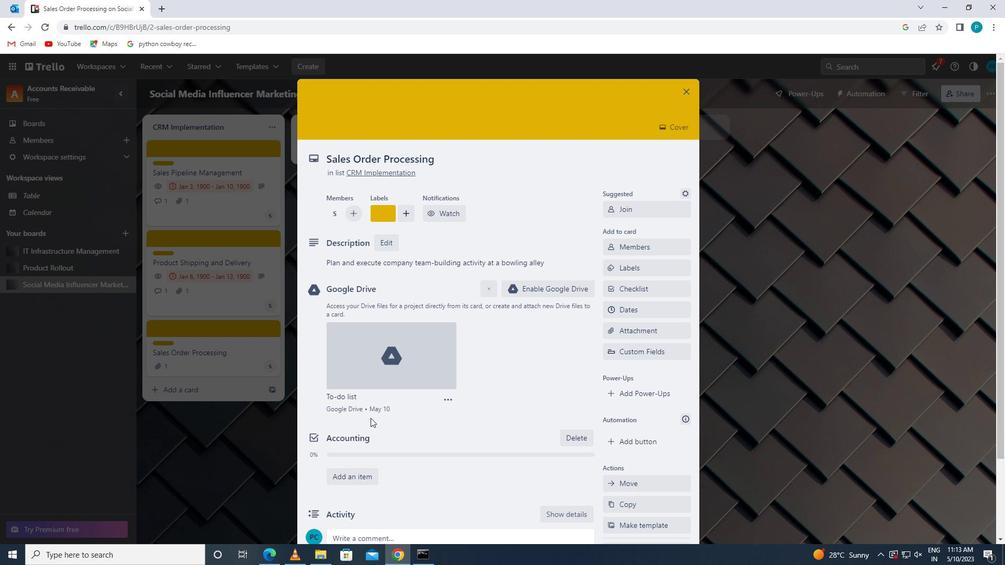 
Action: Mouse scrolled (381, 419) with delta (0, 0)
Screenshot: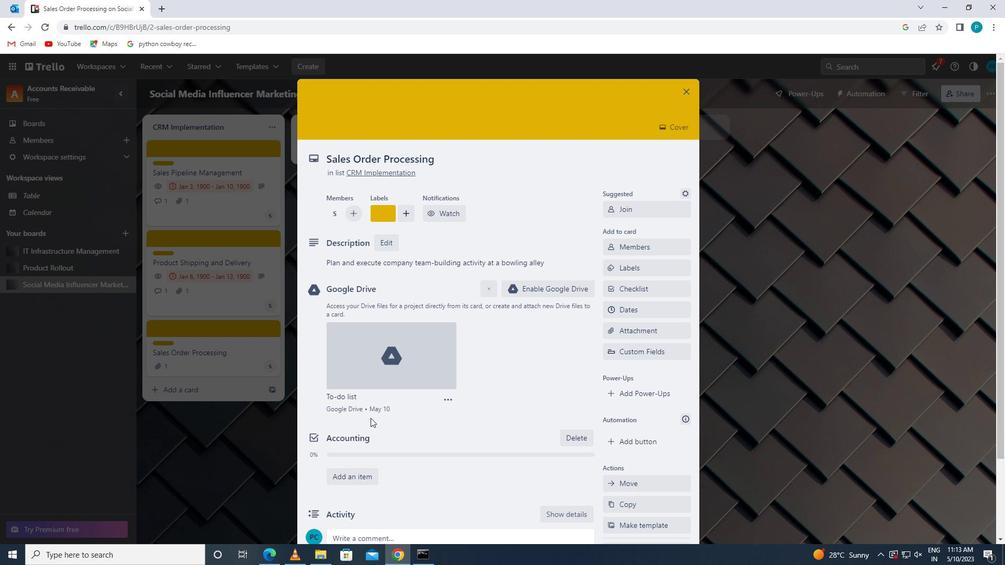 
Action: Mouse moved to (375, 437)
Screenshot: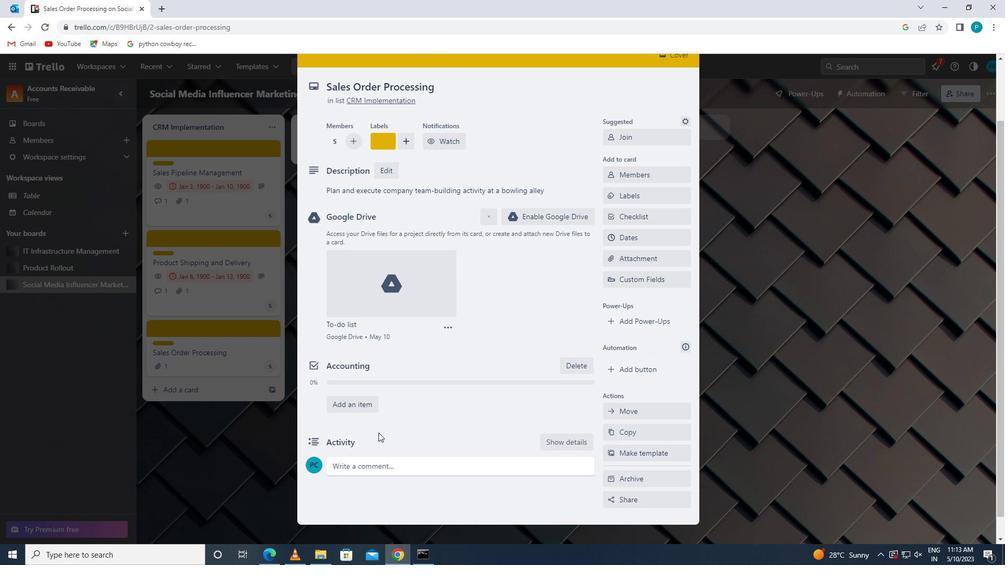 
Action: Mouse pressed left at (375, 437)
Screenshot: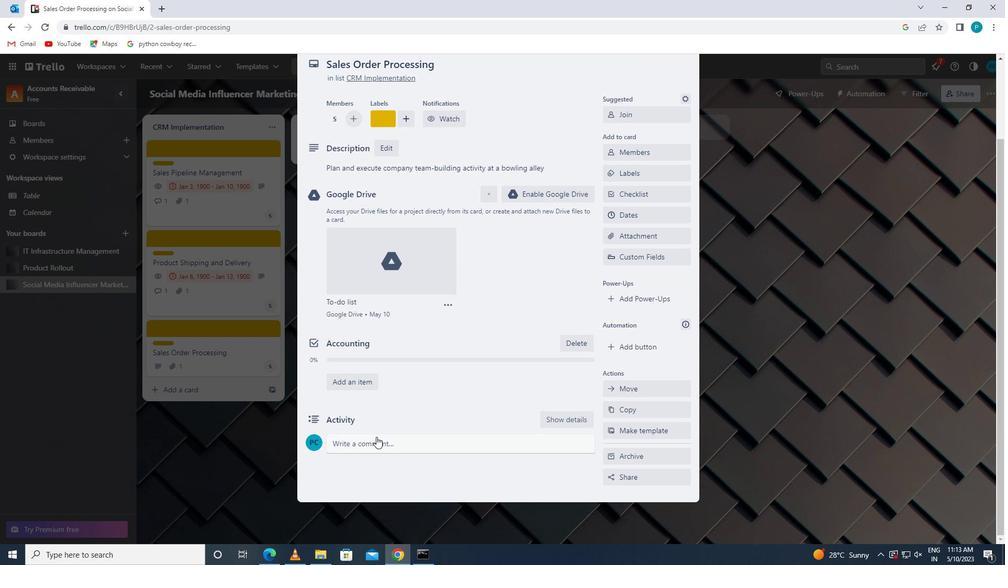 
Action: Key pressed <Key.caps_lock>t<Key.caps_lock>his<Key.space>task<Key.space><Key.space>presents<Key.space>an<Key.space>opportunity<Key.space>to<Key.space>demonstrate<Key.space>our<Key.space>project<Key.space>mam<Key.backspace>nagement<Key.space>and<Key.space>organizational<Key.space>skills,<Key.space>coordinating<Key.space>resources<Key.space>and<Key.space>timelines<Key.space>effectively.
Screenshot: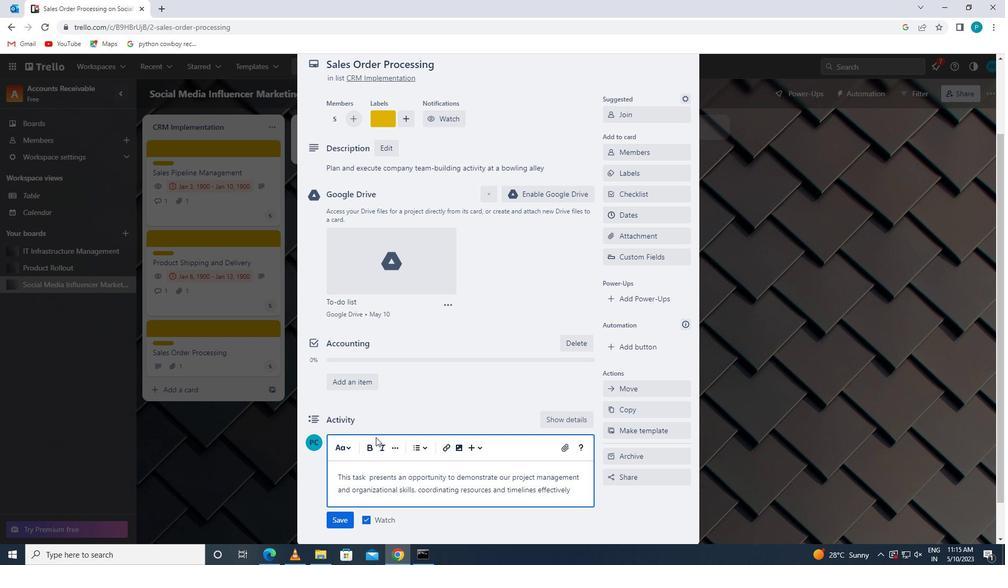 
Action: Mouse moved to (341, 515)
Screenshot: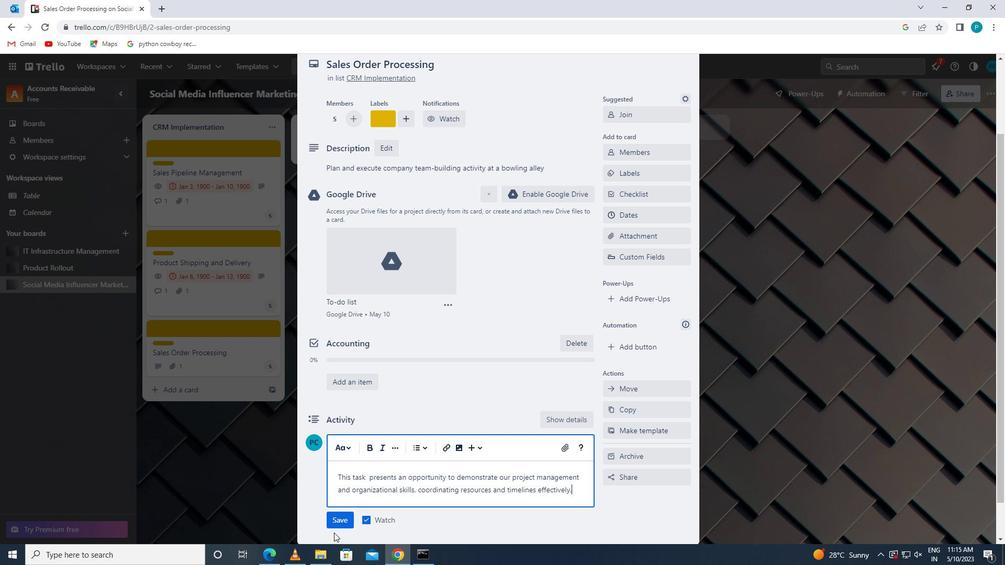 
Action: Mouse pressed left at (341, 515)
Screenshot: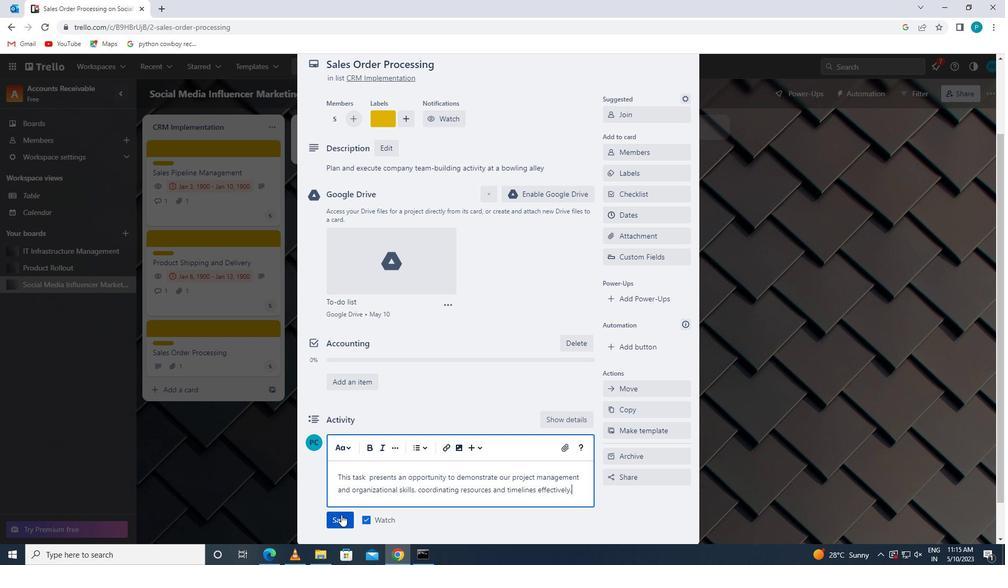 
Action: Mouse moved to (662, 214)
Screenshot: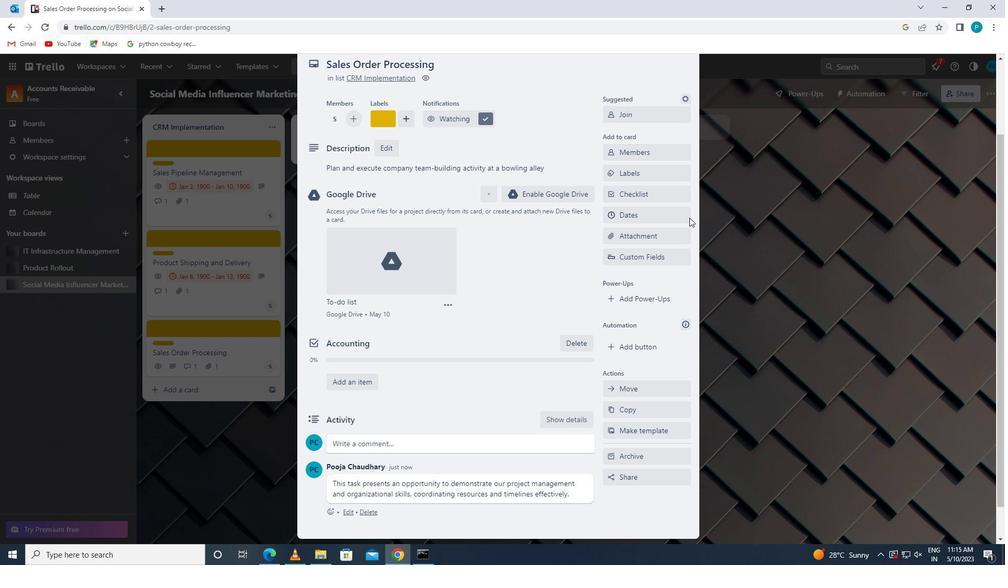 
Action: Mouse pressed left at (662, 214)
Screenshot: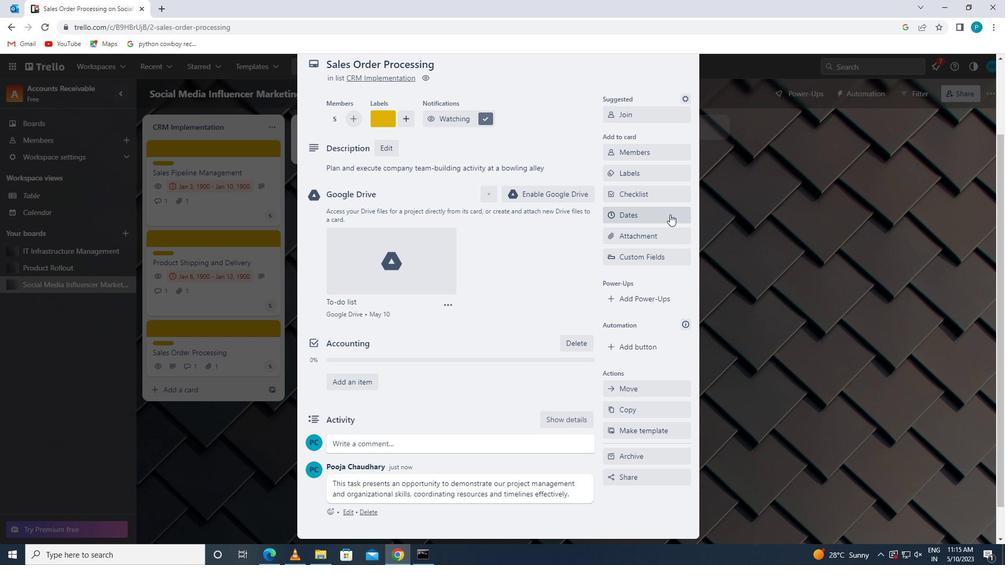 
Action: Mouse moved to (614, 283)
Screenshot: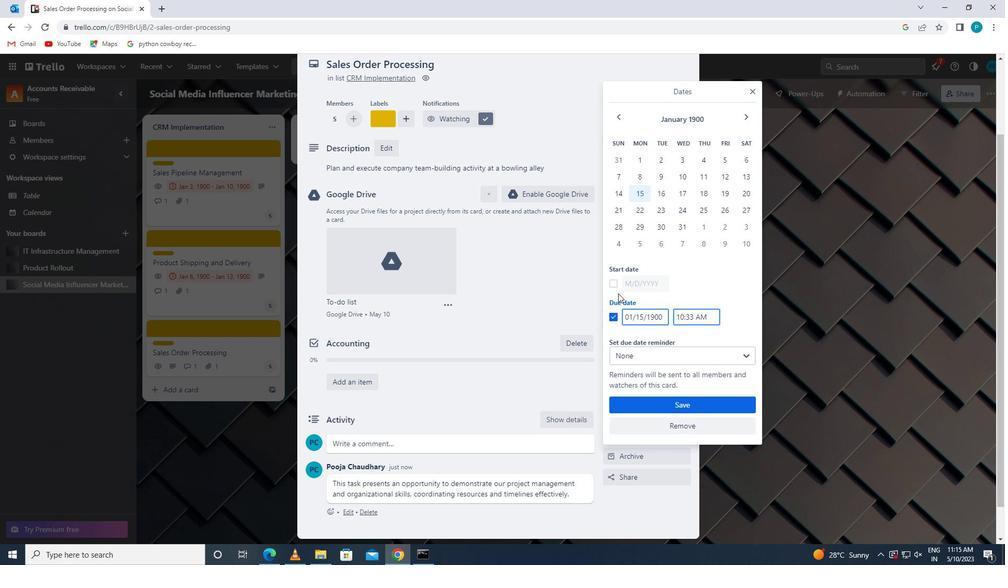 
Action: Mouse pressed left at (614, 283)
Screenshot: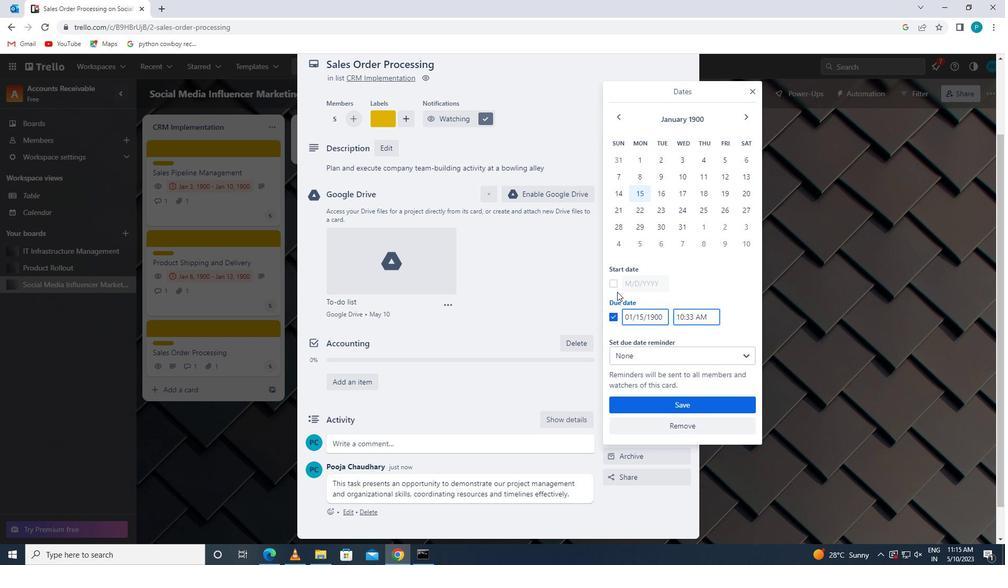
Action: Mouse moved to (643, 284)
Screenshot: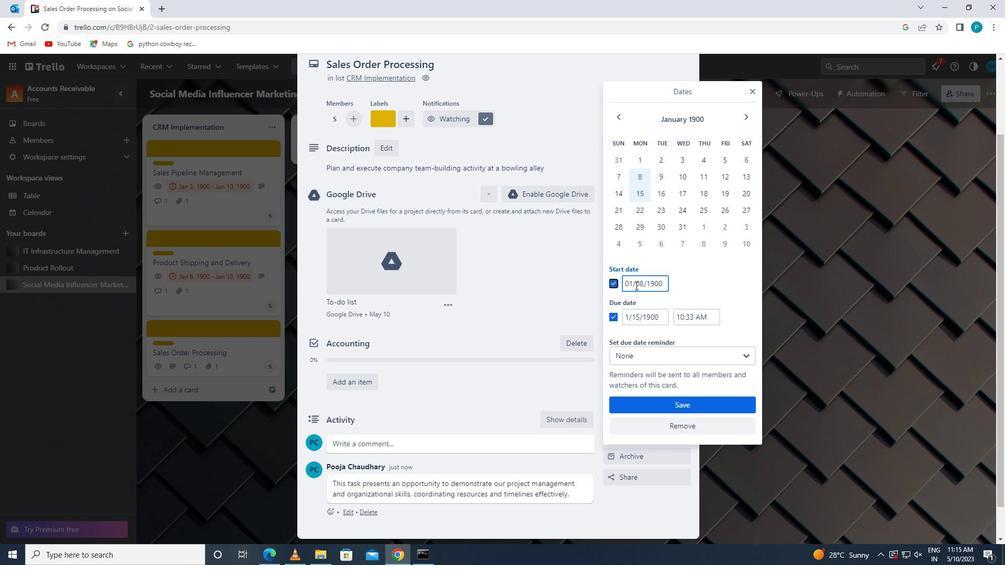 
Action: Mouse pressed left at (643, 284)
Screenshot: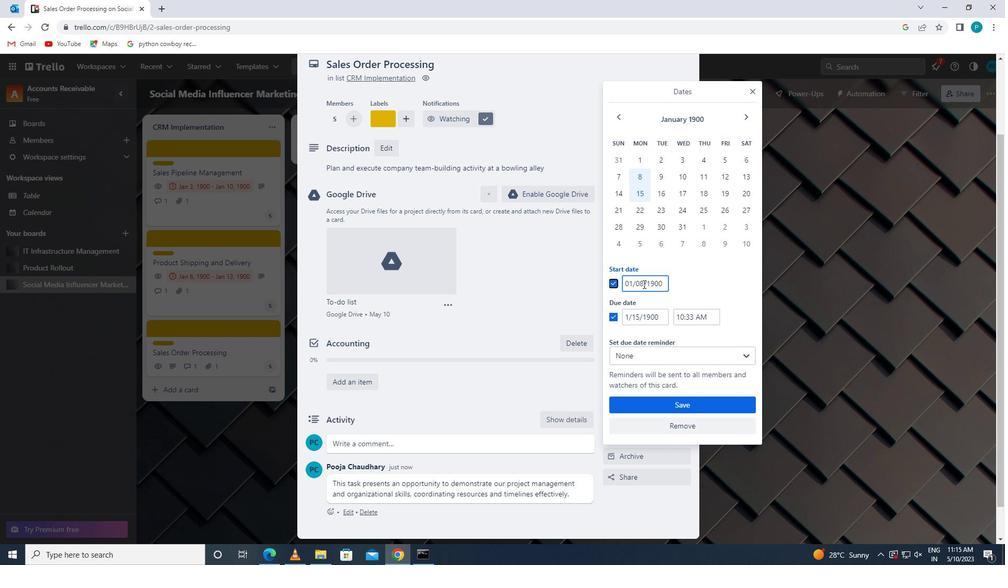 
Action: Mouse moved to (637, 284)
Screenshot: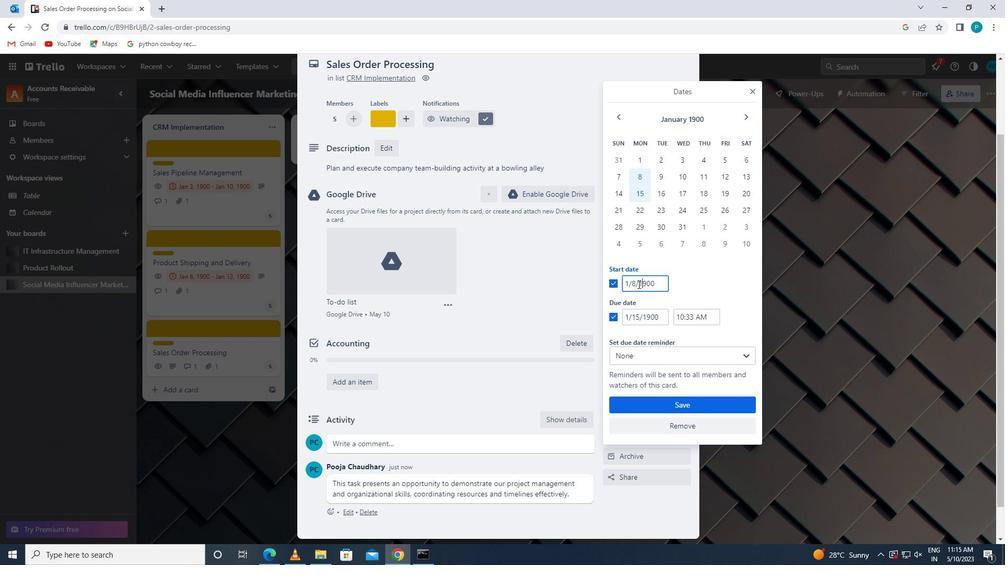 
Action: Mouse pressed left at (637, 284)
Screenshot: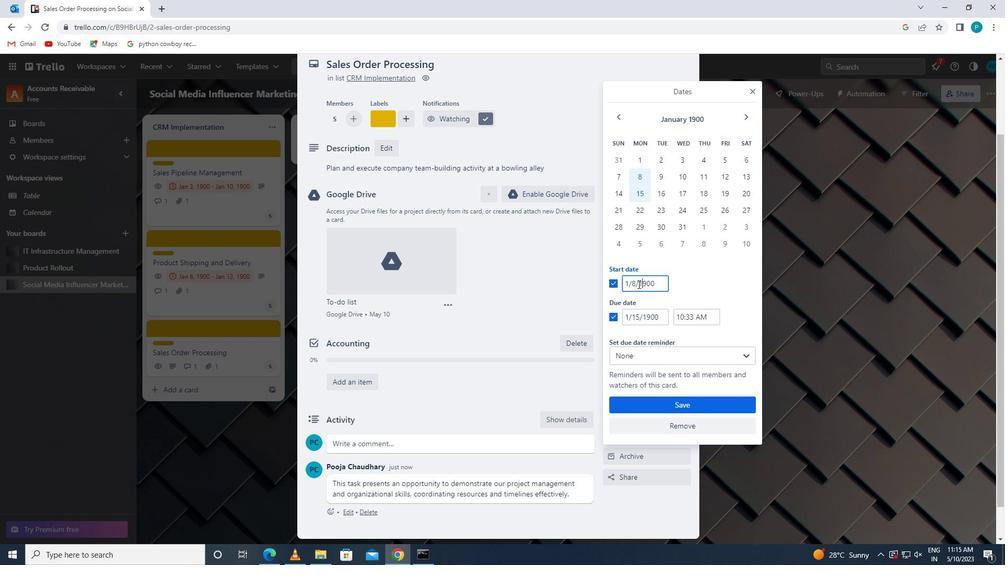 
Action: Key pressed <Key.backspace>9
Screenshot: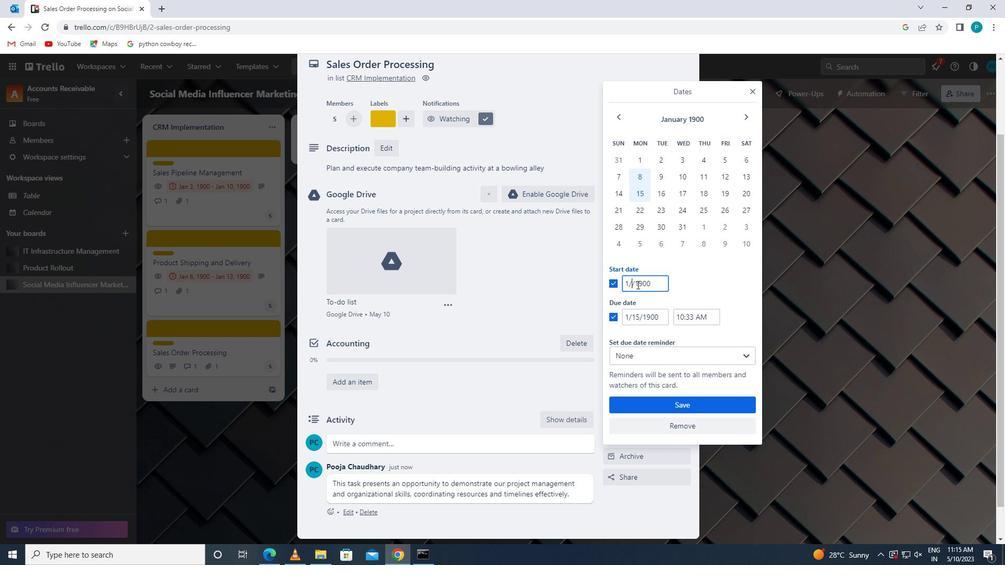 
Action: Mouse moved to (640, 317)
Screenshot: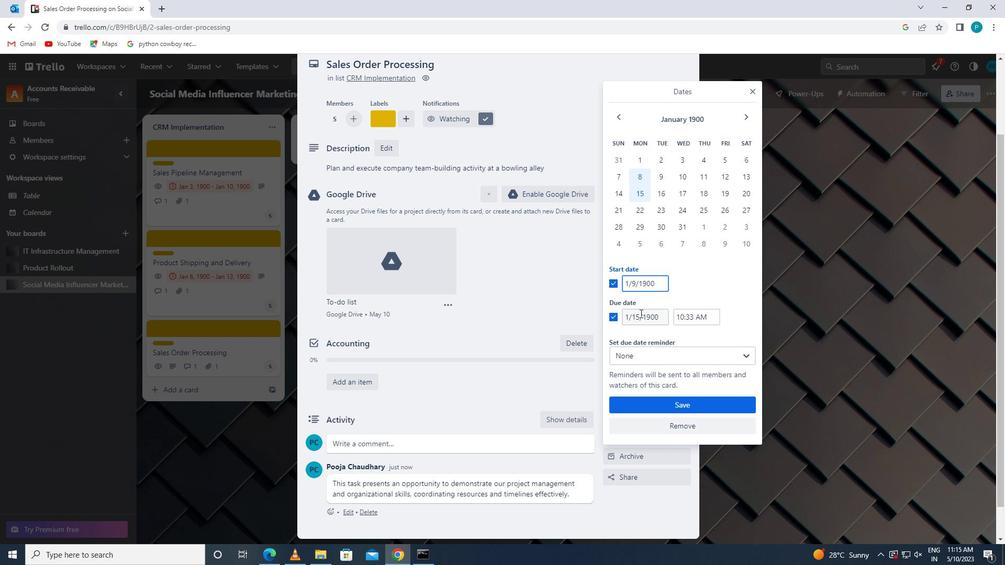 
Action: Mouse pressed left at (640, 317)
Screenshot: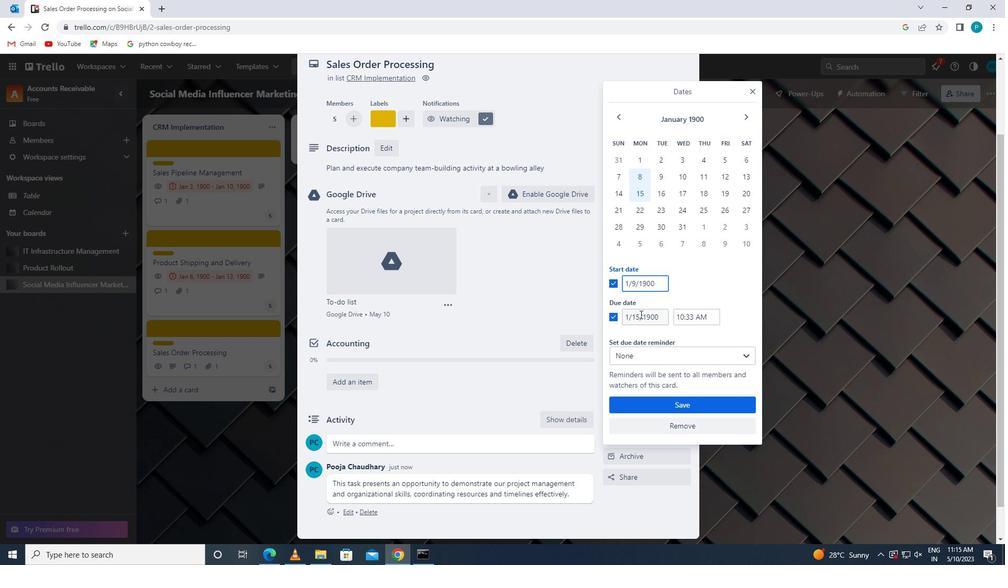 
Action: Key pressed <Key.backspace>6
Screenshot: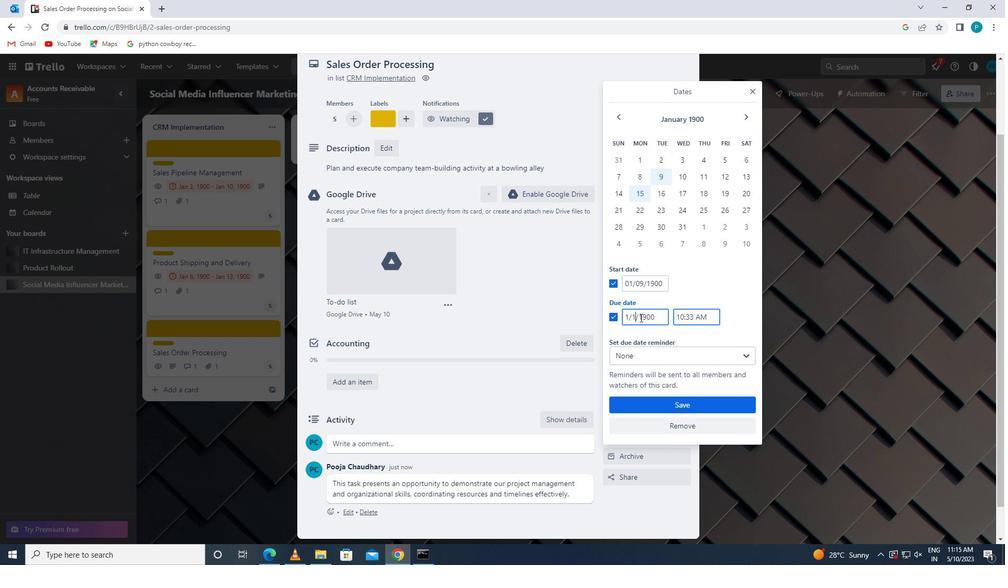 
Action: Mouse moved to (646, 405)
Screenshot: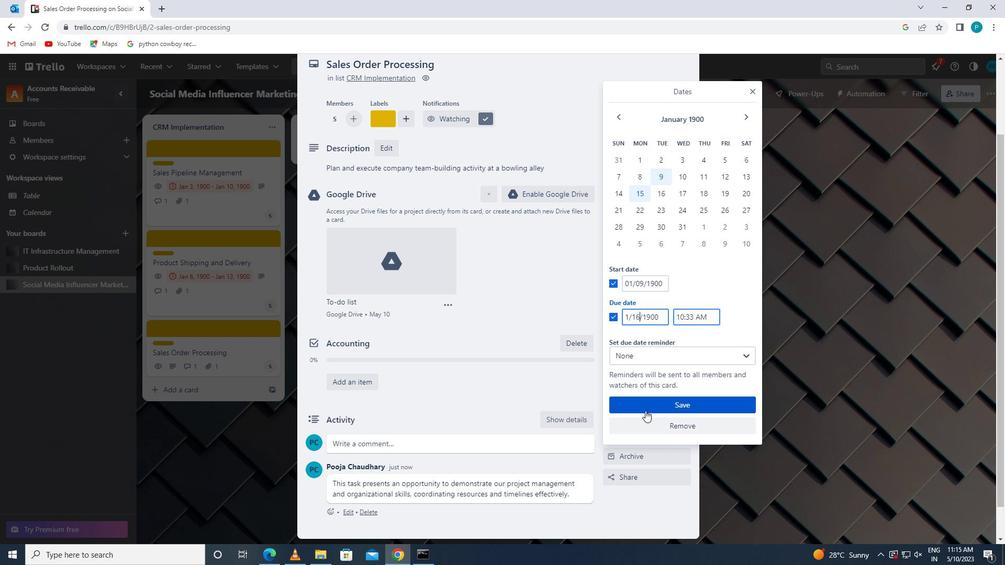 
Action: Mouse pressed left at (646, 405)
Screenshot: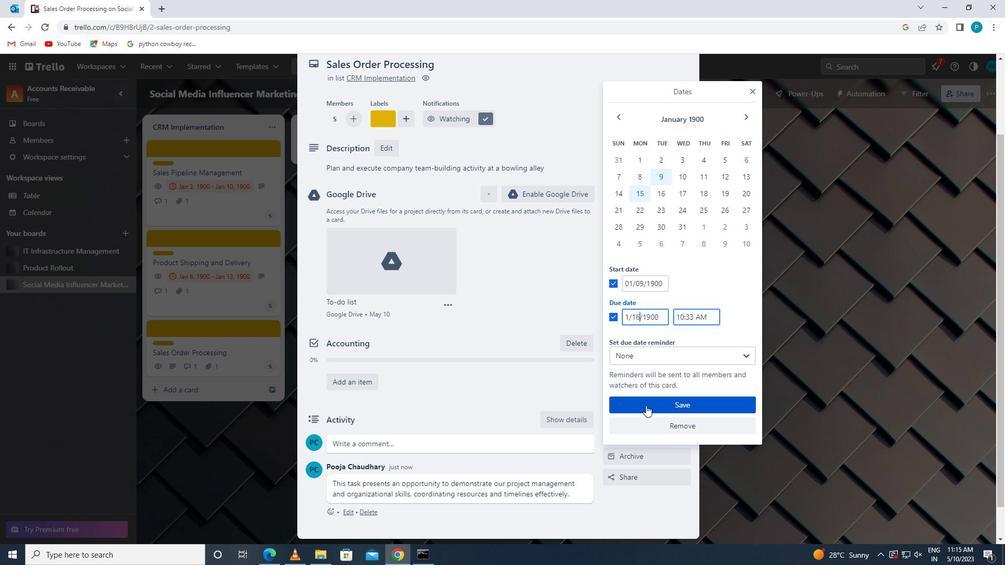 
Action: Mouse moved to (646, 404)
Screenshot: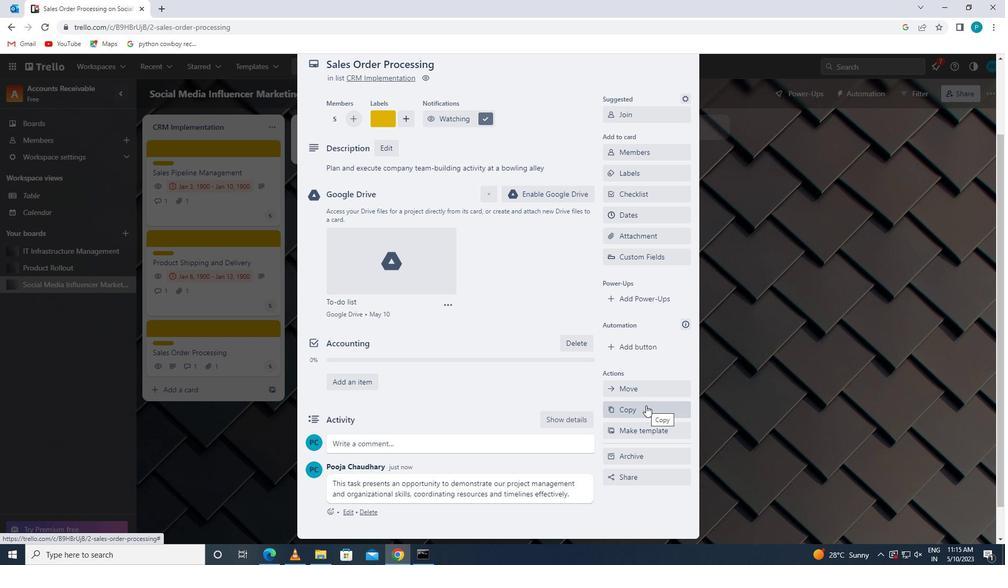 
Action: Mouse scrolled (646, 405) with delta (0, 0)
Screenshot: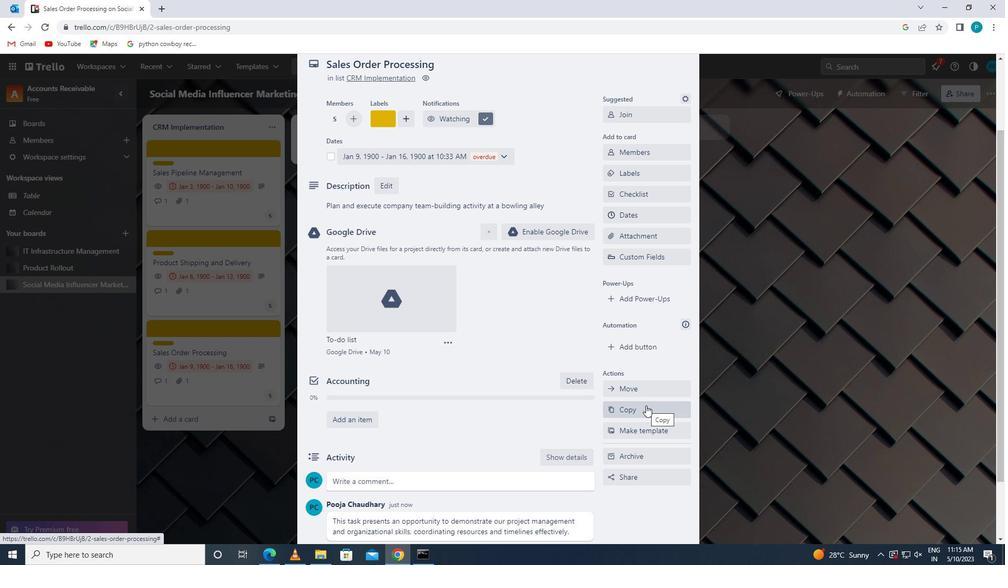 
Action: Mouse moved to (646, 404)
Screenshot: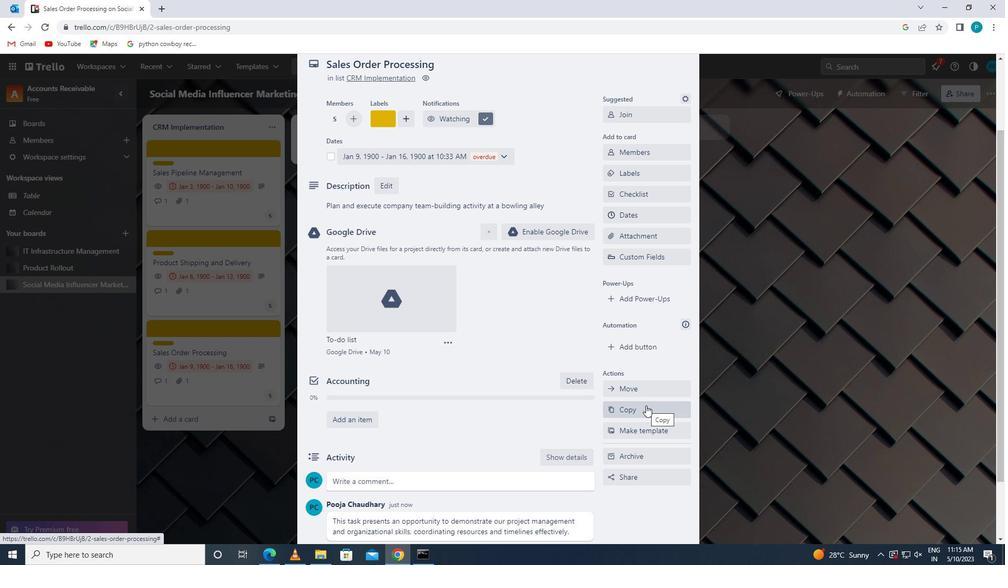 
Action: Mouse scrolled (646, 404) with delta (0, 0)
Screenshot: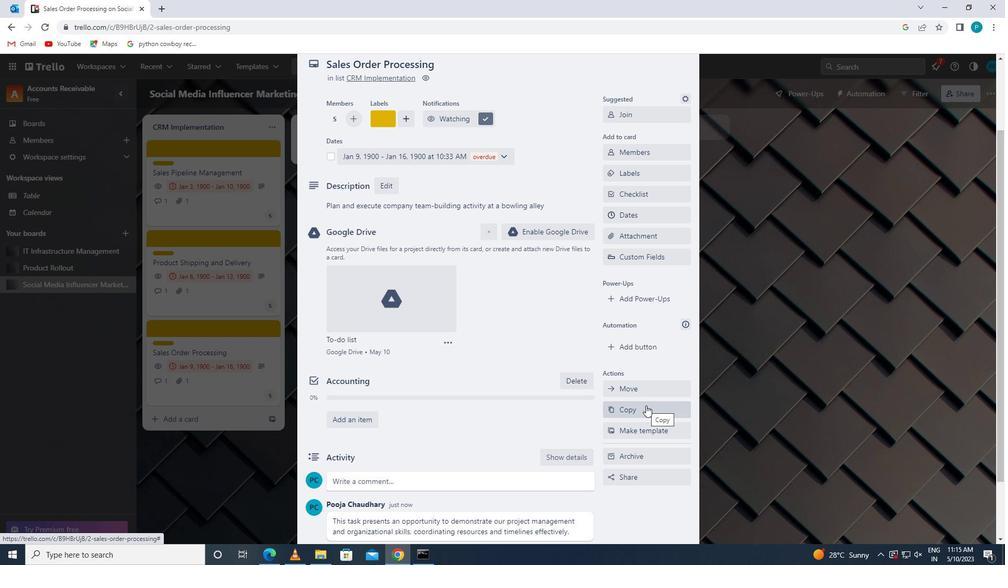 
Action: Mouse scrolled (646, 404) with delta (0, 0)
Screenshot: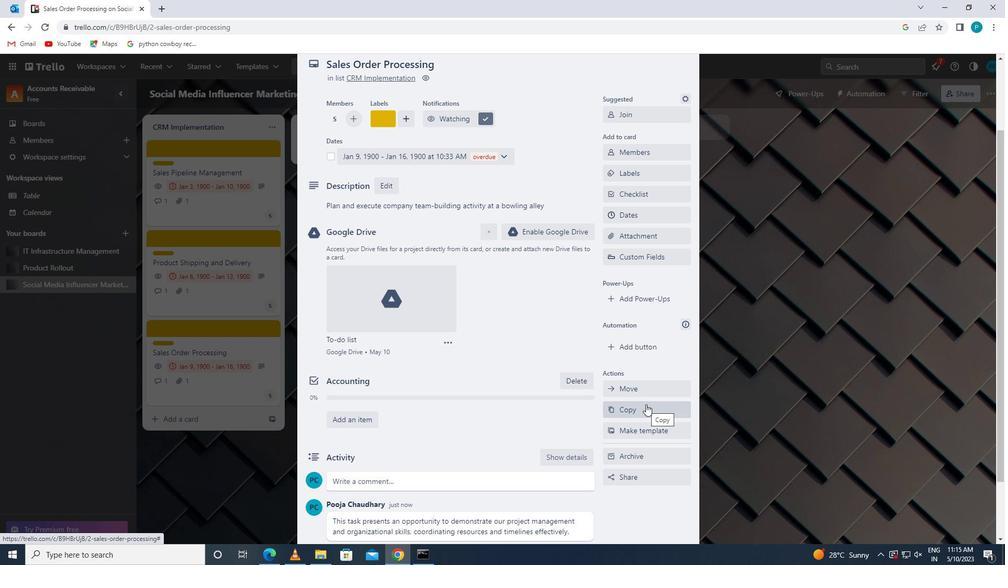 
